 Task: Create a due date automation trigger when advanced on, on the tuesday before a card is due add content with a description not ending with resume at 11:00 AM.
Action: Mouse moved to (1125, 349)
Screenshot: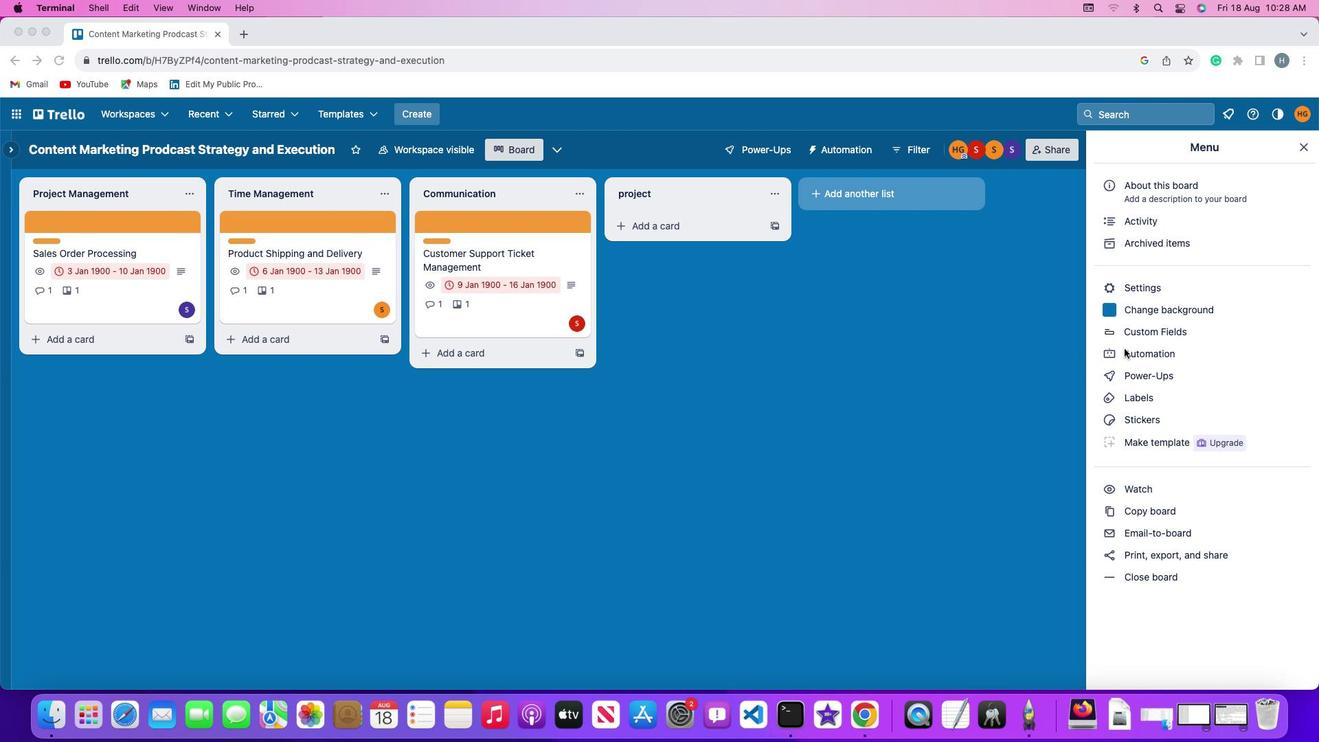 
Action: Mouse pressed left at (1125, 349)
Screenshot: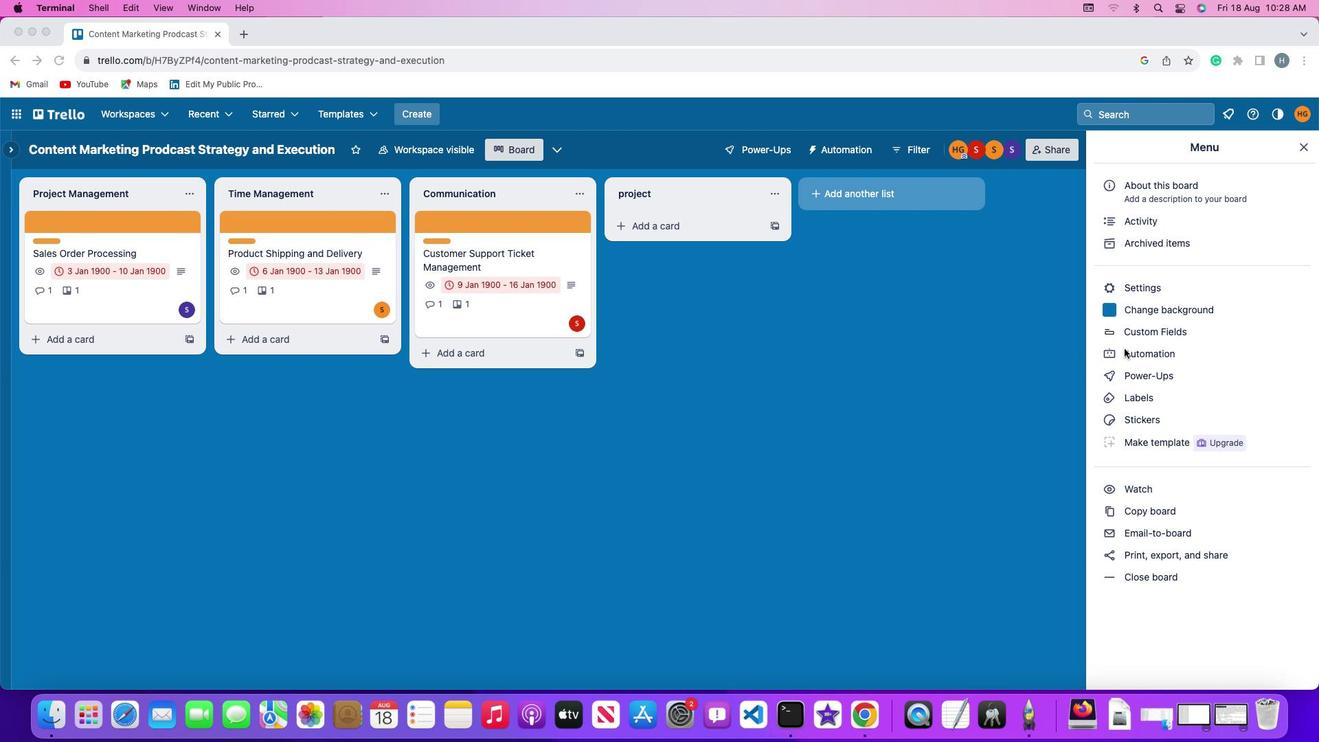 
Action: Mouse moved to (1124, 349)
Screenshot: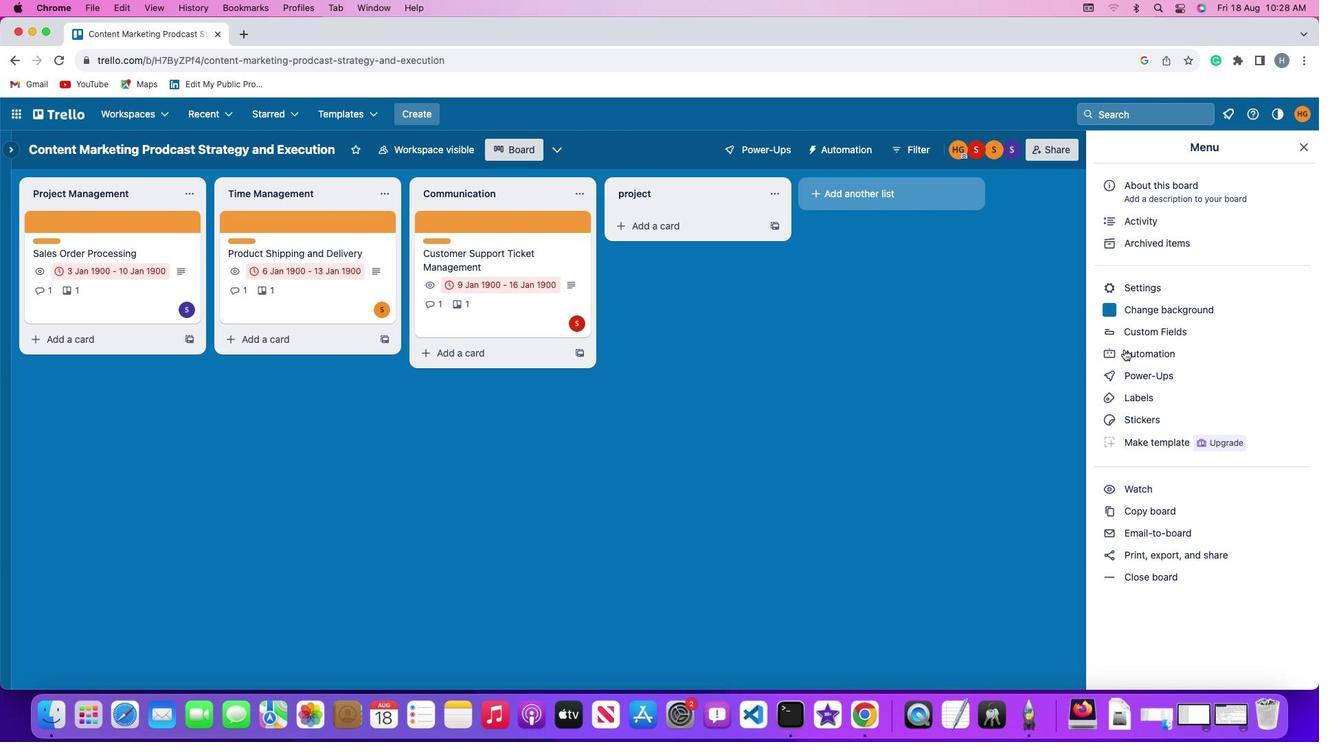 
Action: Mouse pressed left at (1124, 349)
Screenshot: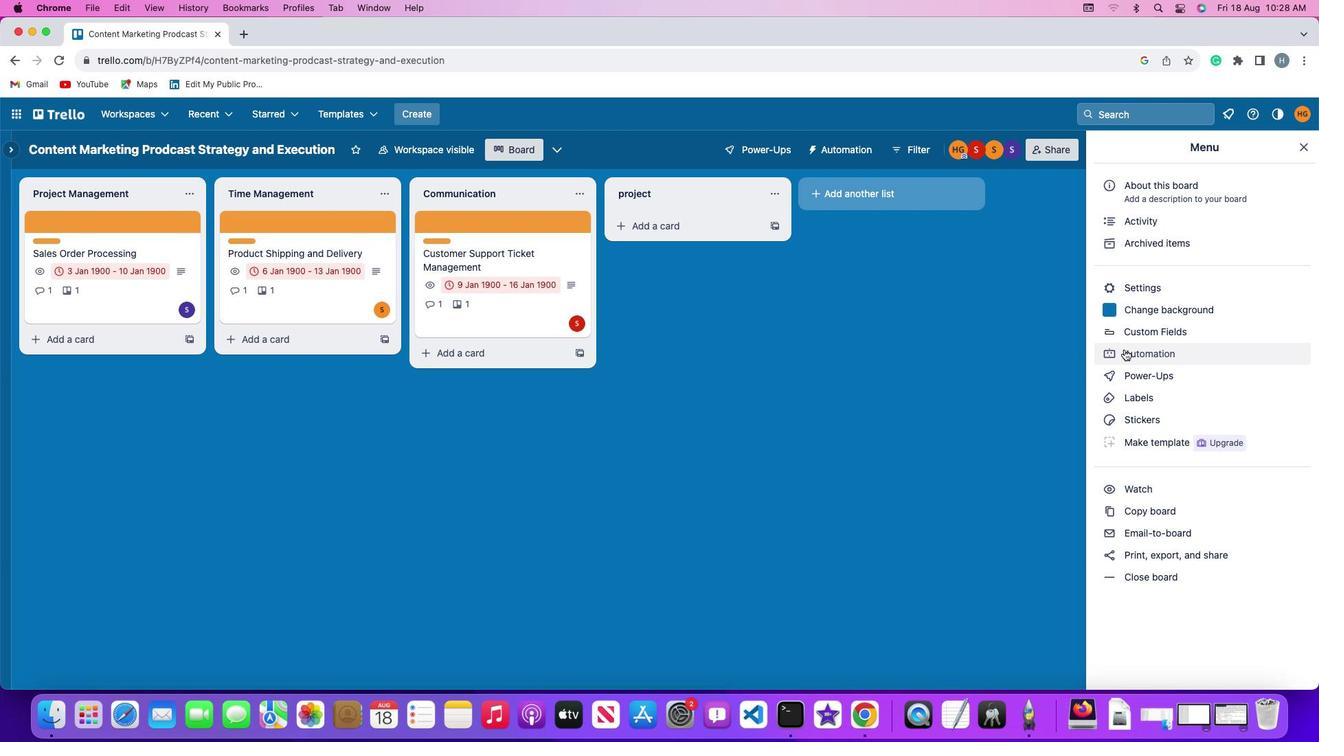 
Action: Mouse moved to (64, 322)
Screenshot: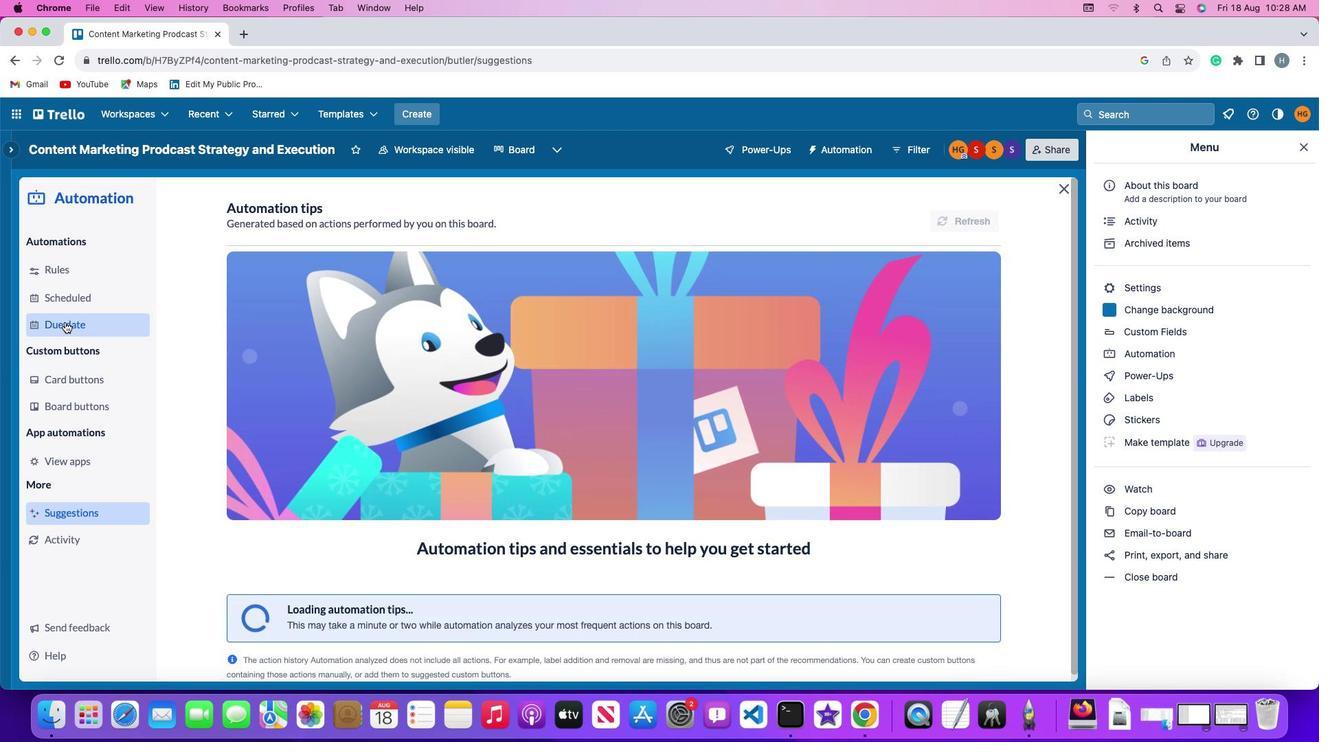 
Action: Mouse pressed left at (64, 322)
Screenshot: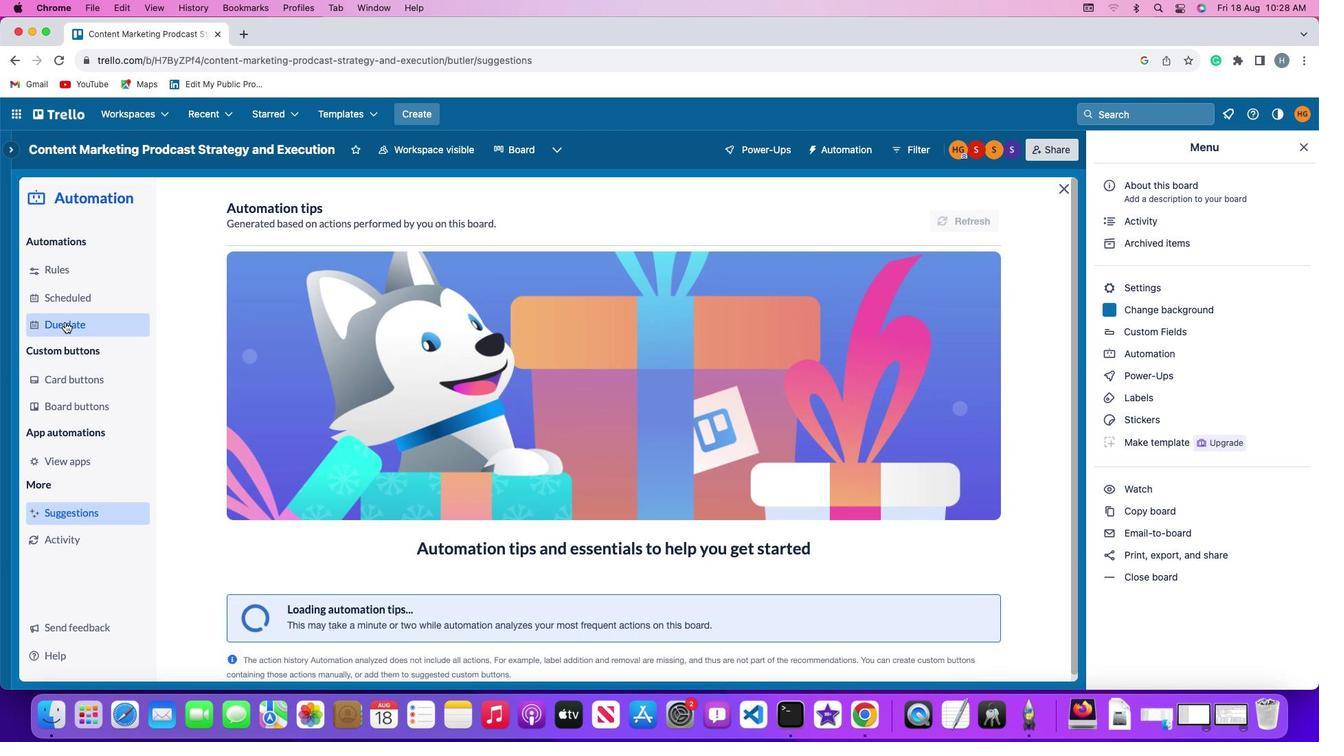
Action: Mouse moved to (908, 211)
Screenshot: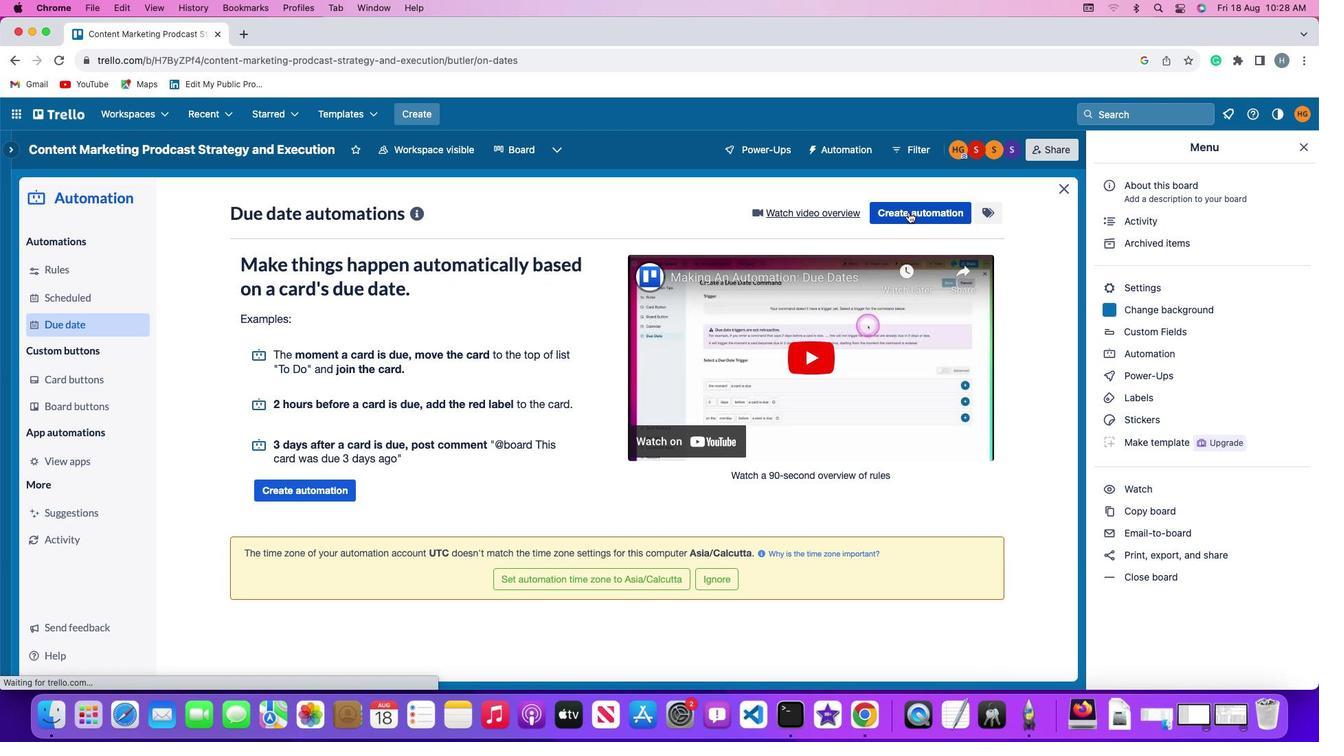 
Action: Mouse pressed left at (908, 211)
Screenshot: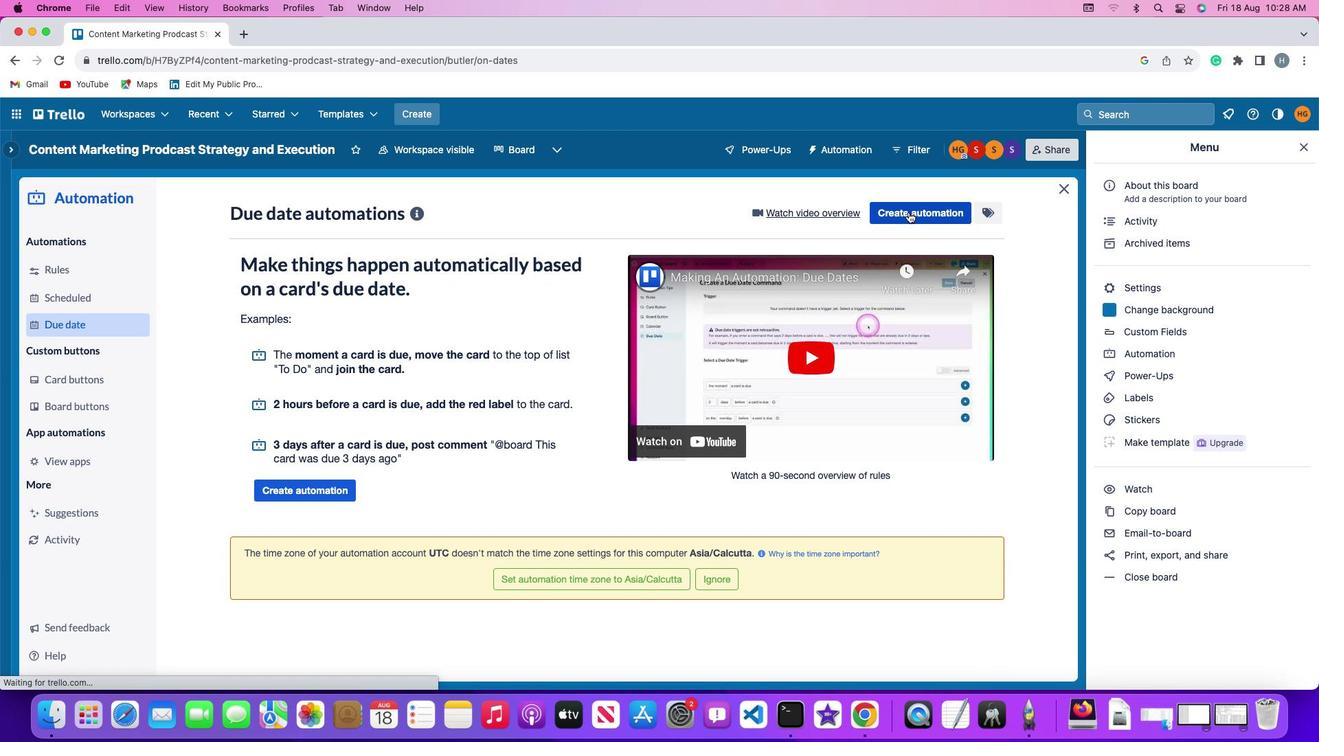 
Action: Mouse moved to (290, 345)
Screenshot: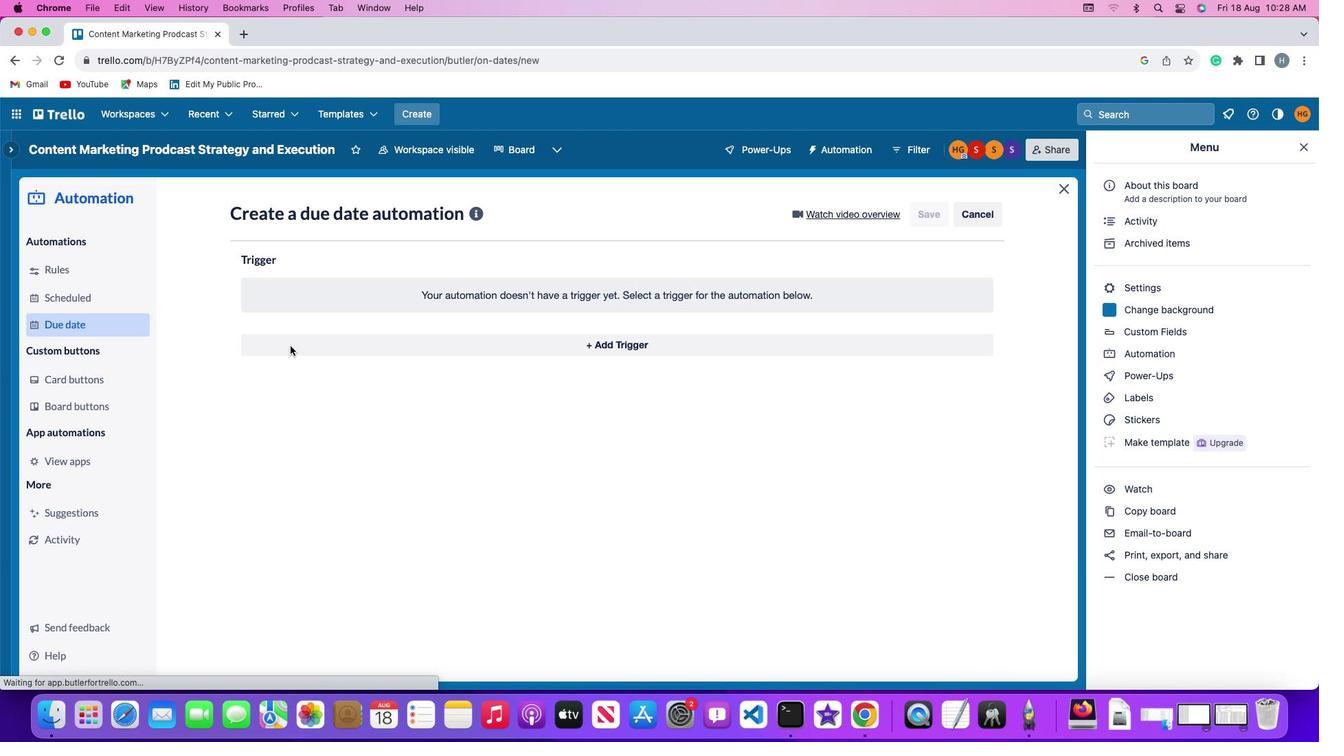 
Action: Mouse pressed left at (290, 345)
Screenshot: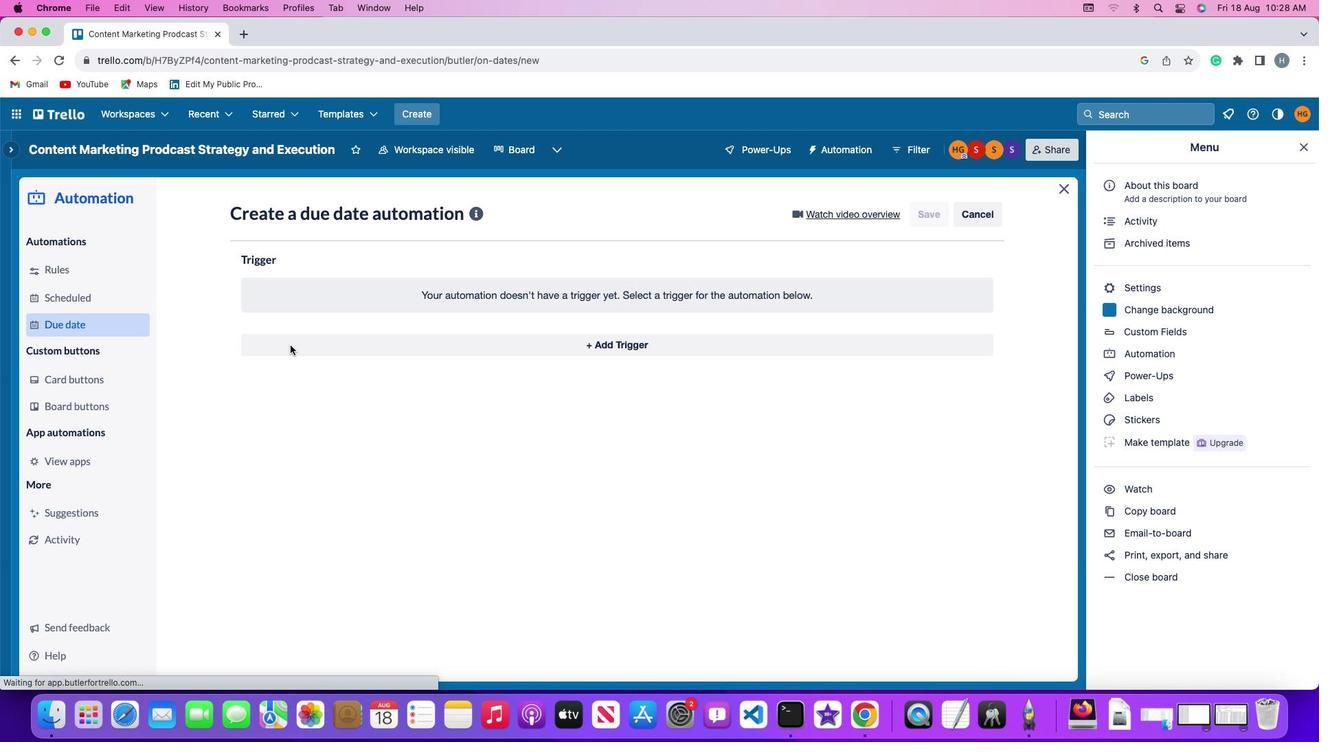 
Action: Mouse moved to (312, 613)
Screenshot: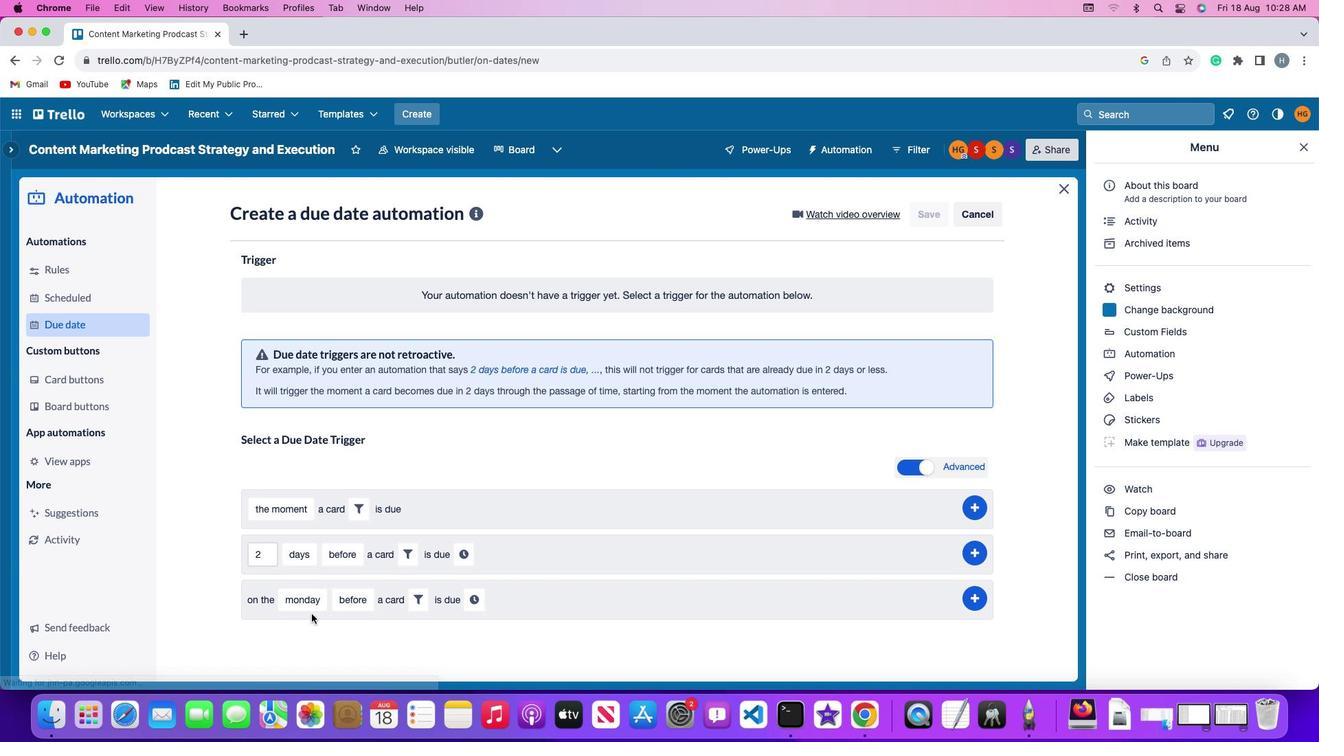 
Action: Mouse pressed left at (312, 613)
Screenshot: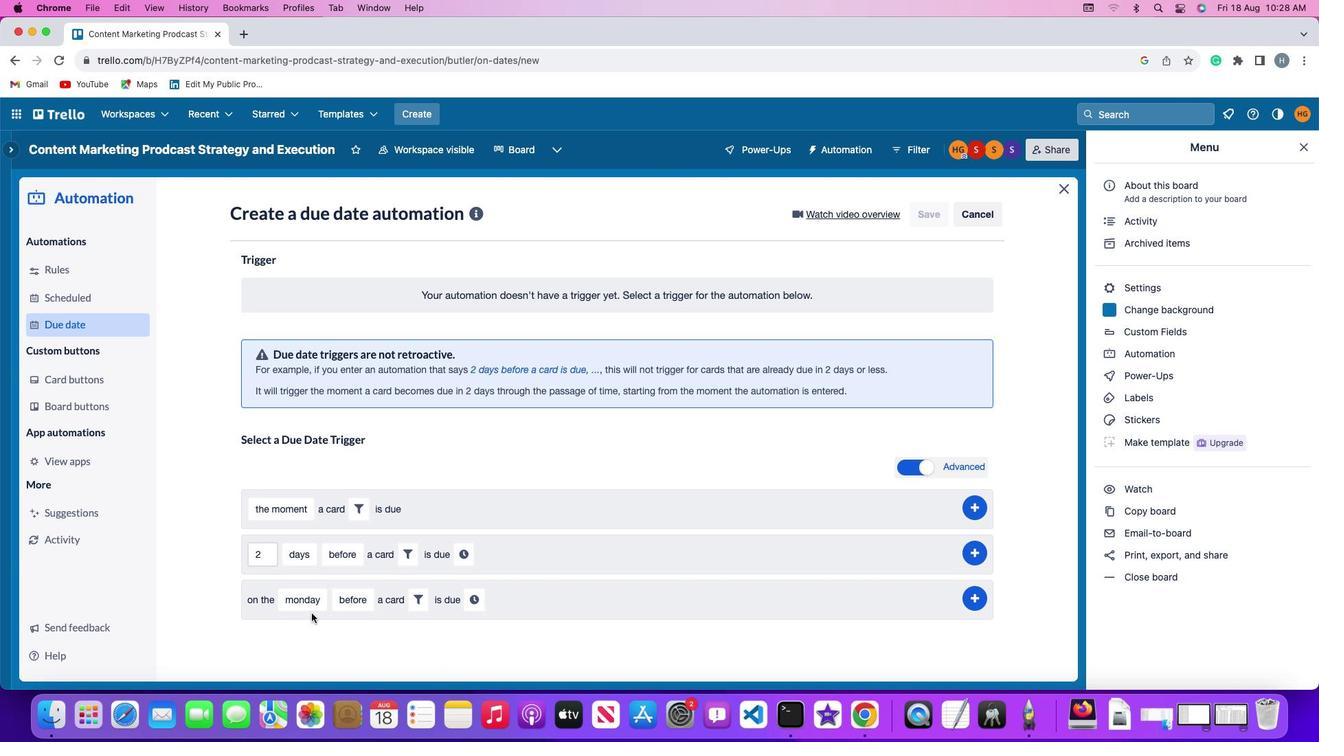 
Action: Mouse moved to (327, 438)
Screenshot: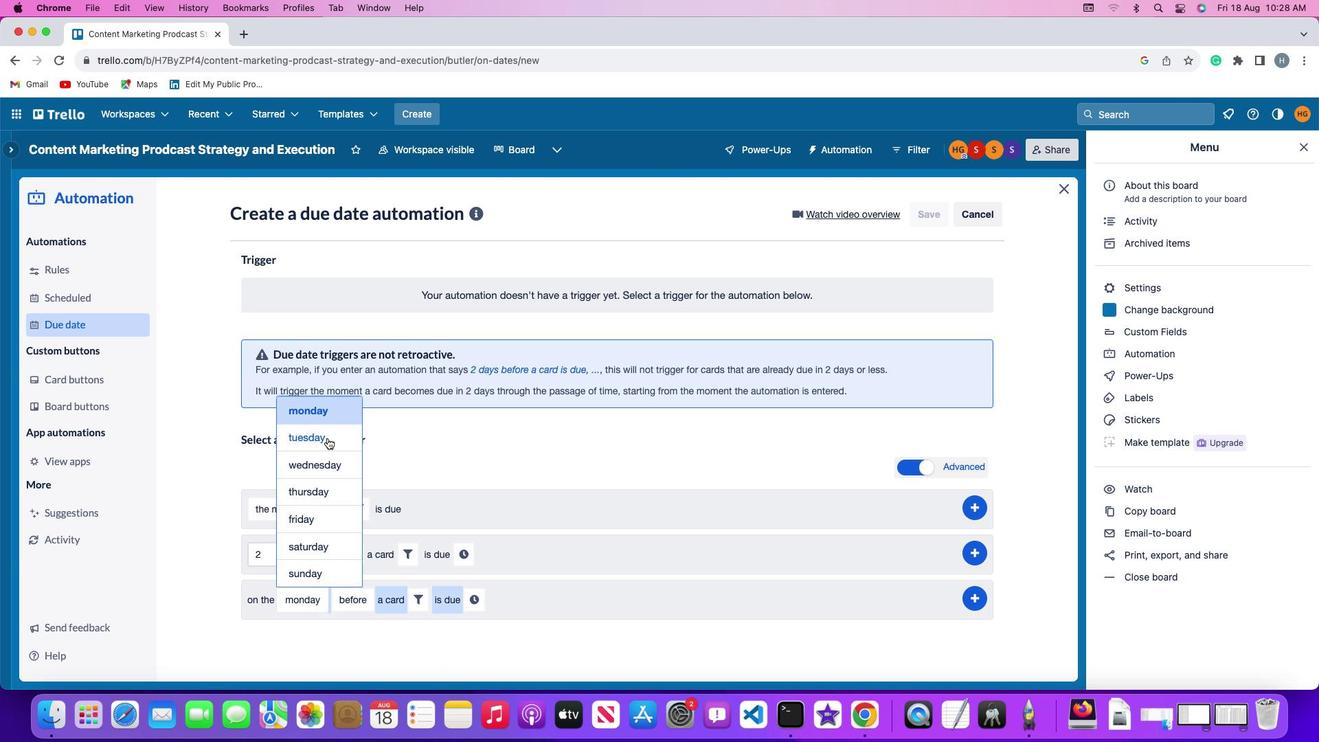 
Action: Mouse pressed left at (327, 438)
Screenshot: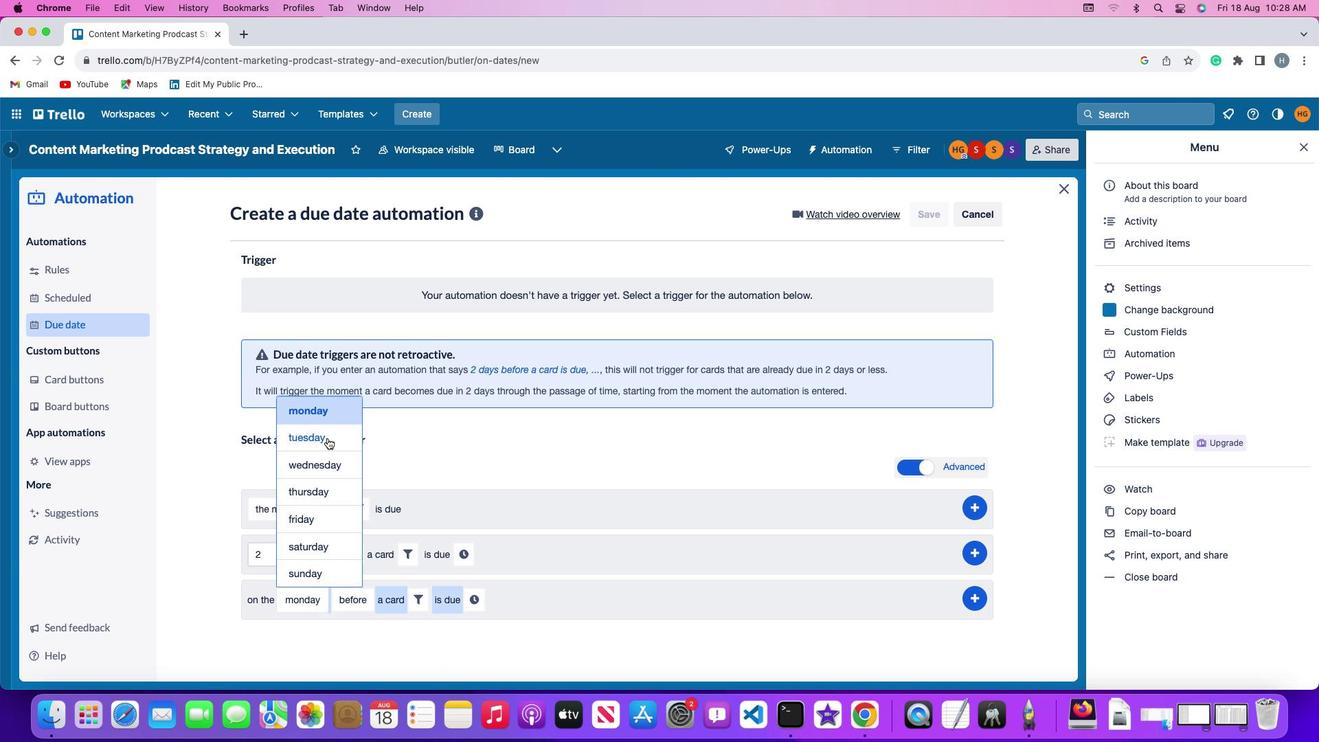 
Action: Mouse moved to (356, 602)
Screenshot: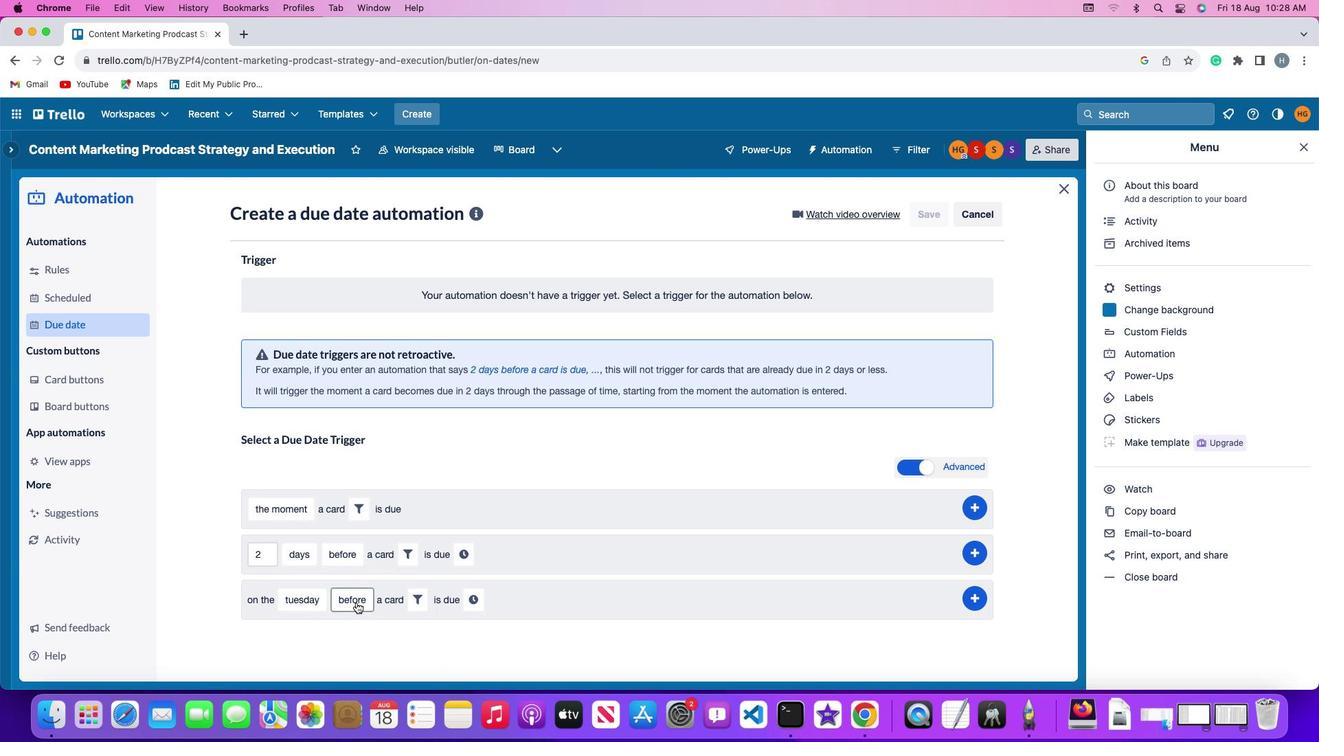 
Action: Mouse pressed left at (356, 602)
Screenshot: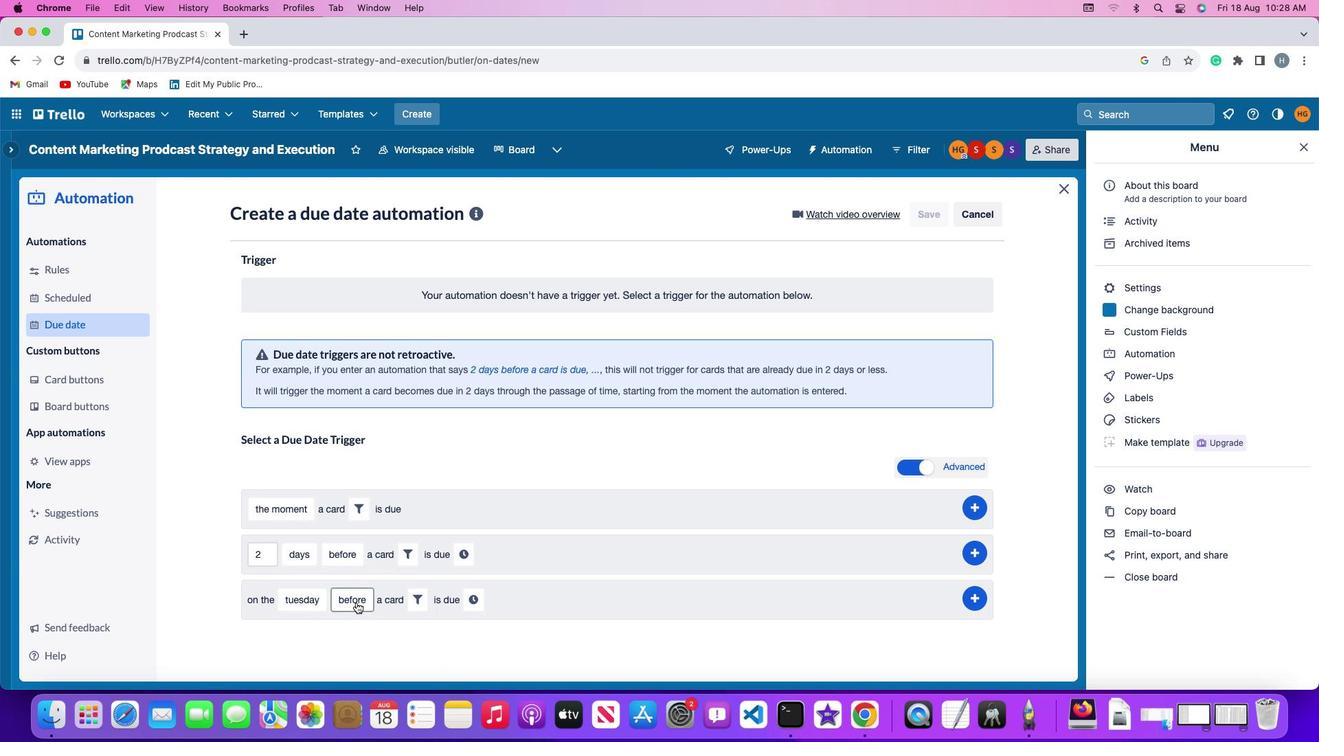 
Action: Mouse moved to (373, 485)
Screenshot: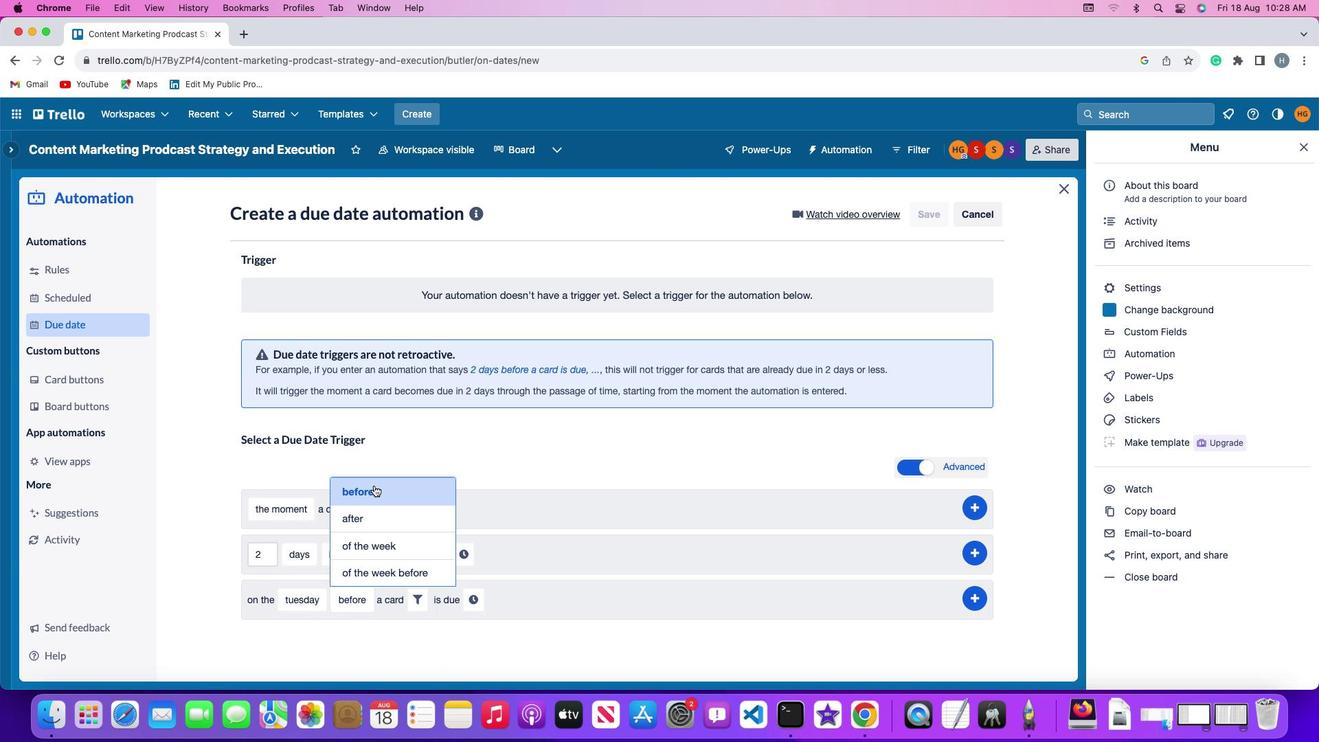 
Action: Mouse pressed left at (373, 485)
Screenshot: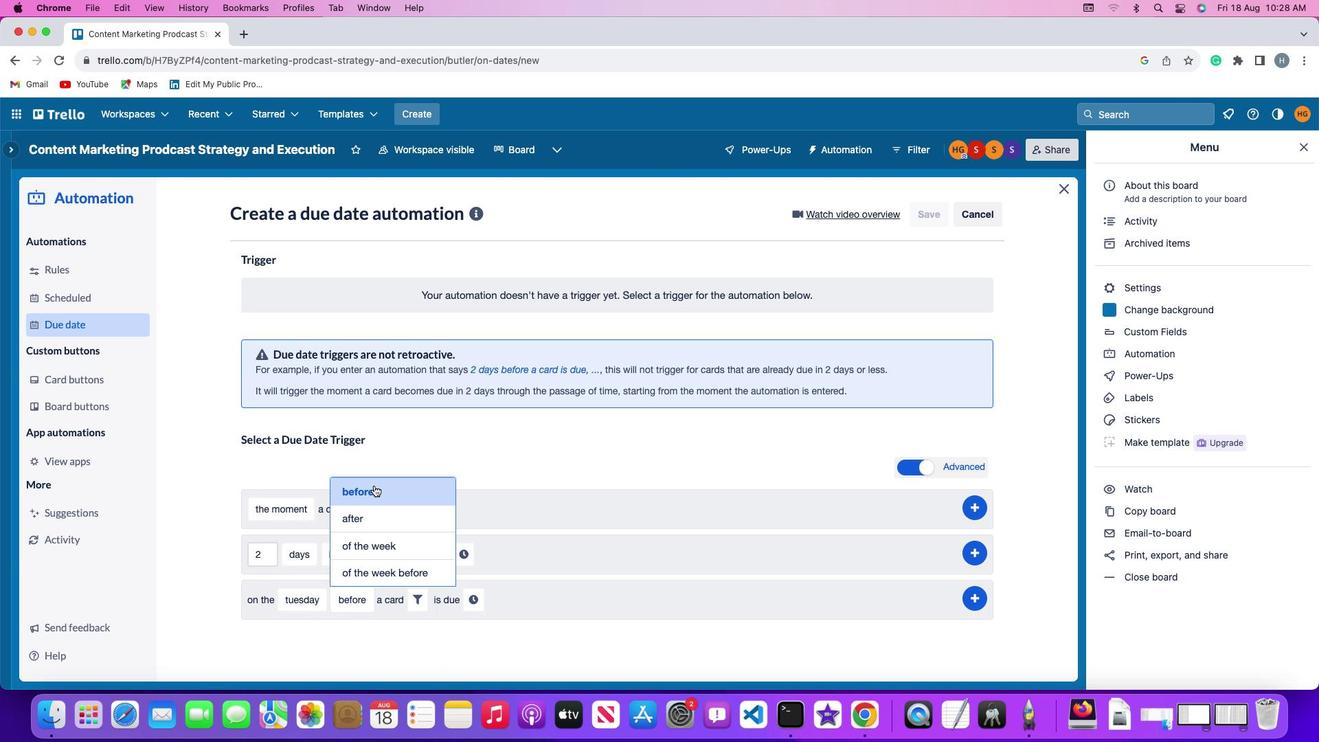 
Action: Mouse moved to (420, 595)
Screenshot: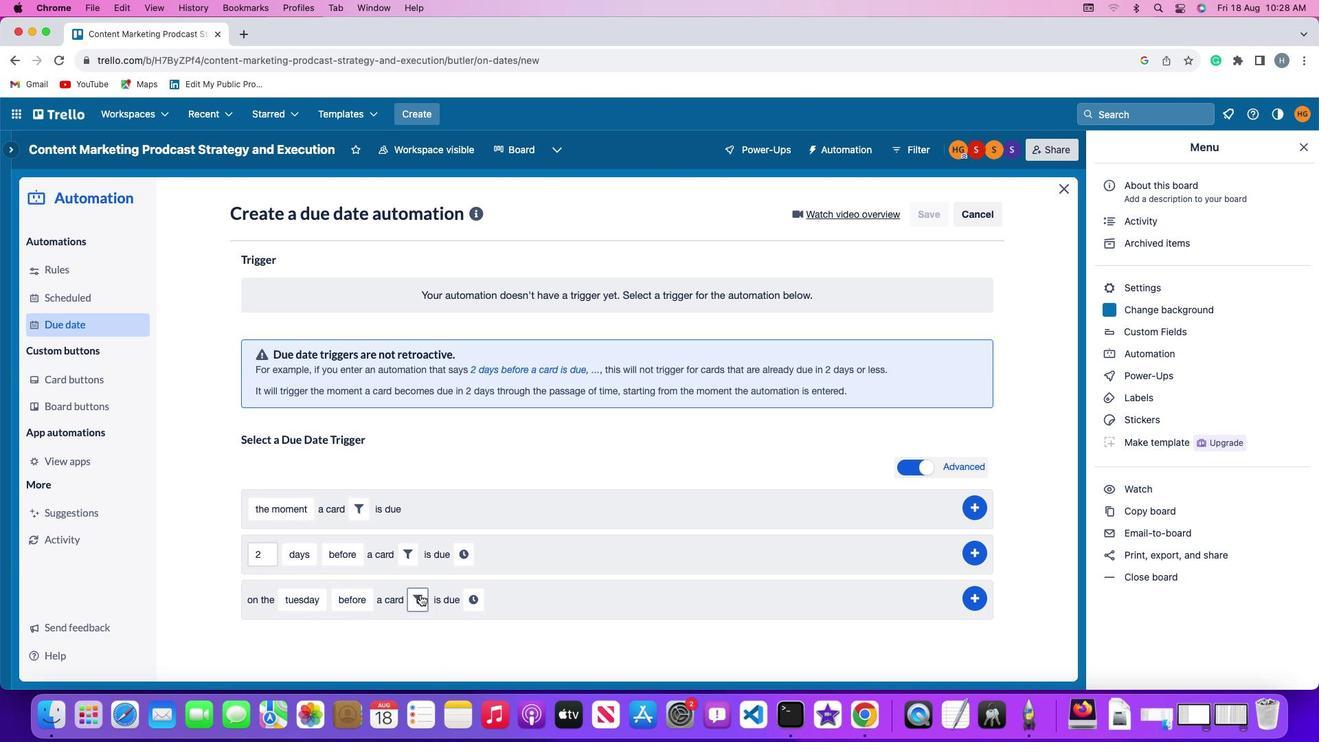
Action: Mouse pressed left at (420, 595)
Screenshot: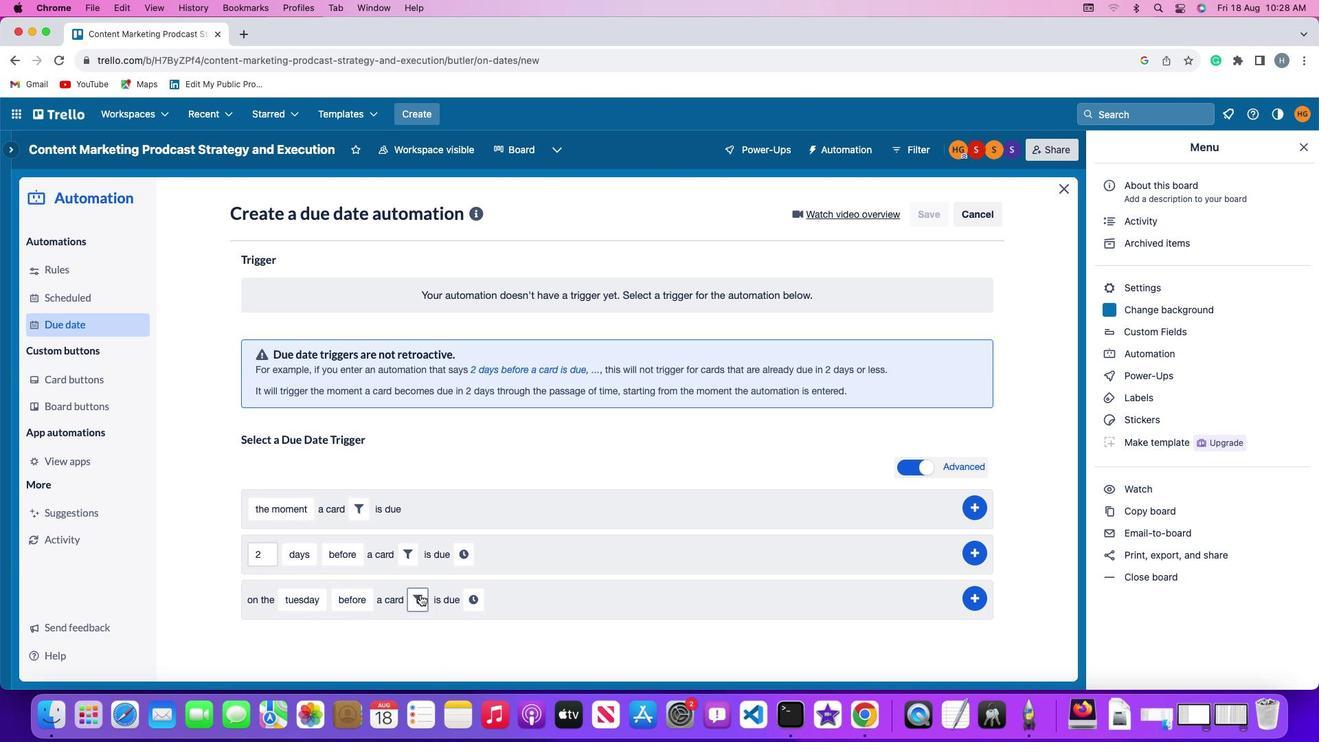 
Action: Mouse moved to (597, 644)
Screenshot: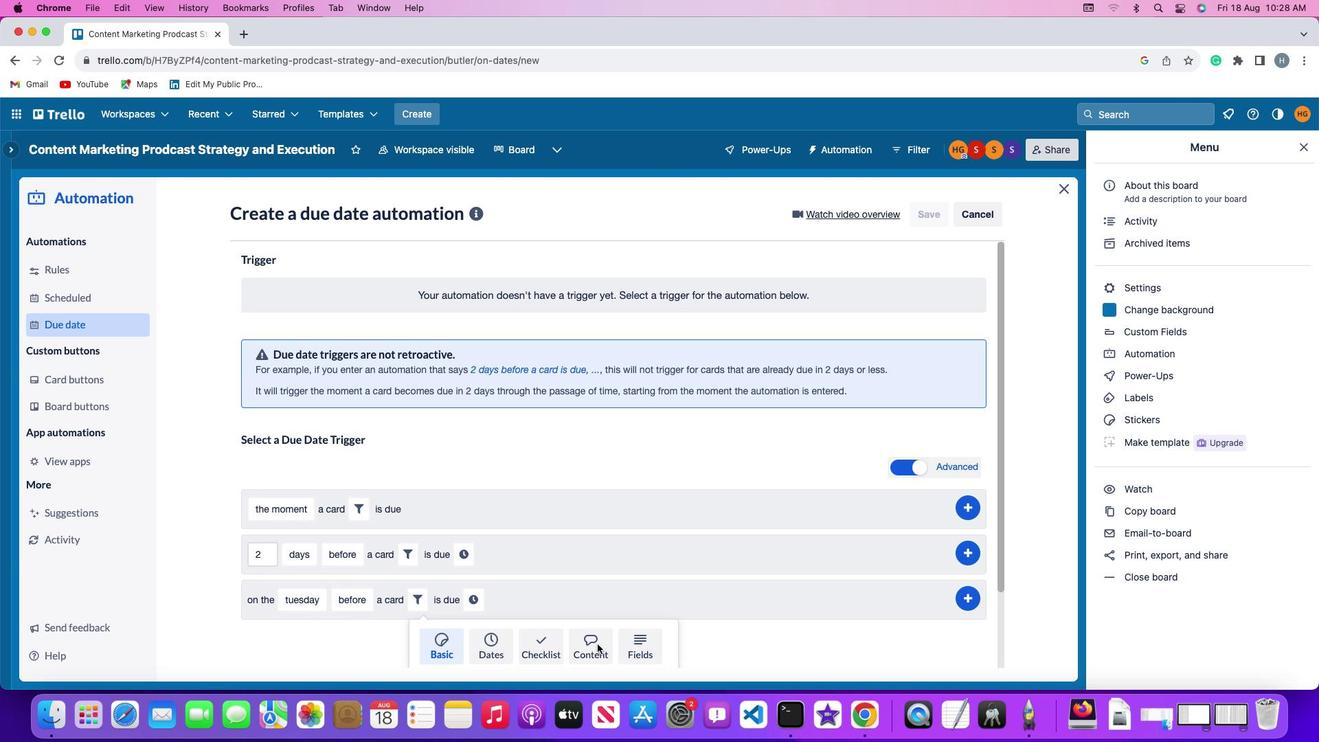 
Action: Mouse pressed left at (597, 644)
Screenshot: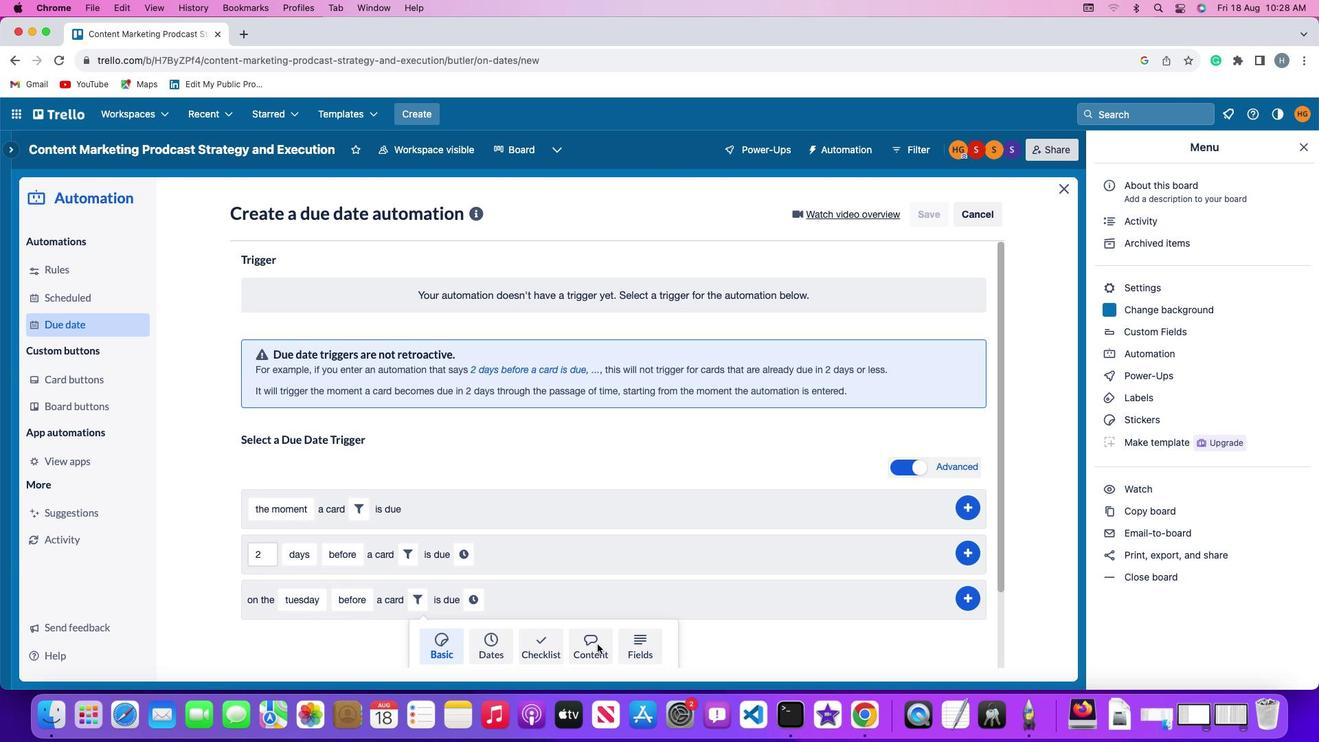 
Action: Mouse moved to (375, 652)
Screenshot: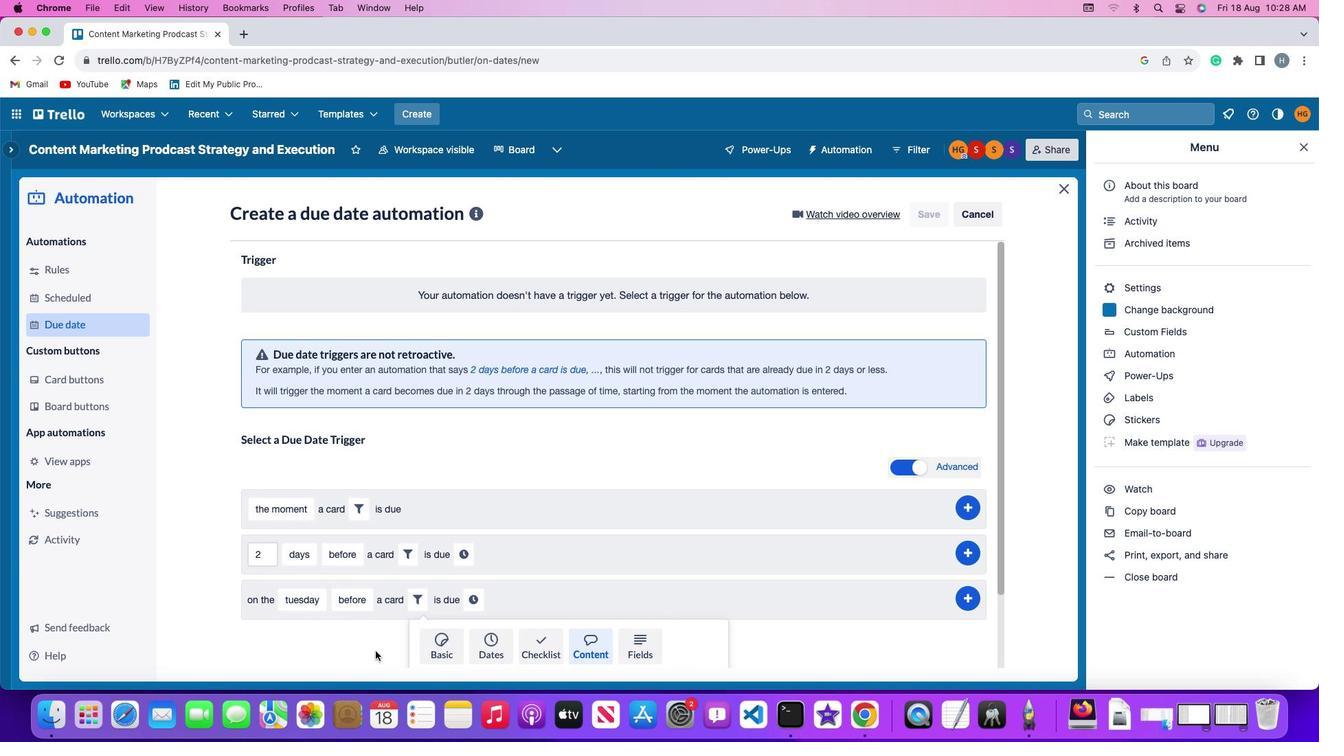 
Action: Mouse scrolled (375, 652) with delta (0, 0)
Screenshot: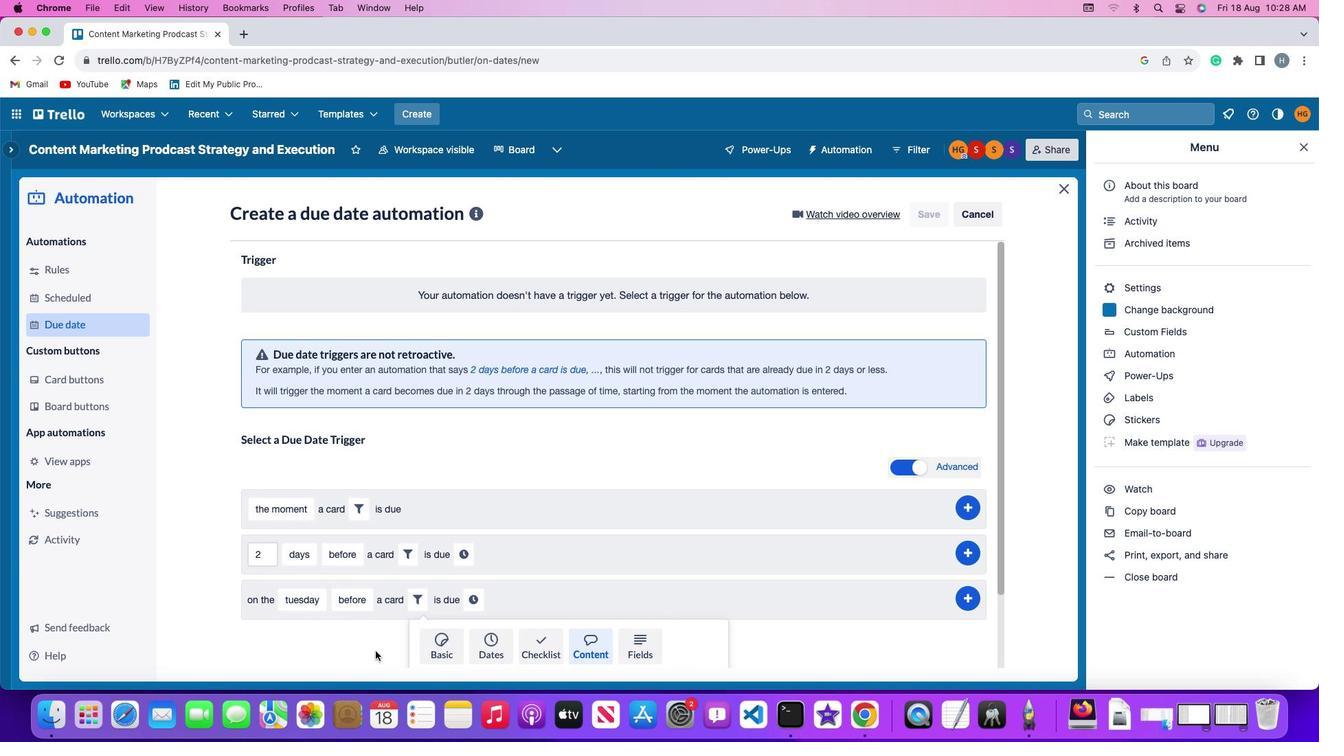
Action: Mouse moved to (375, 651)
Screenshot: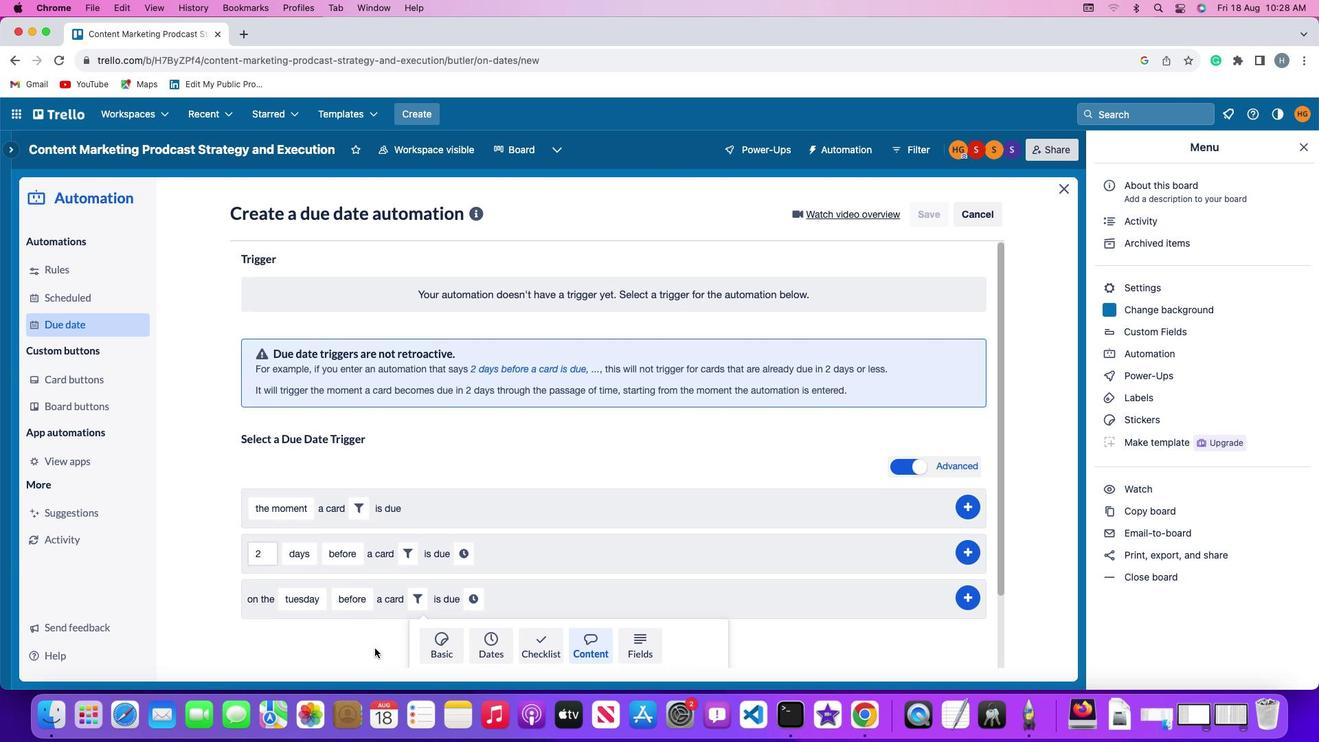 
Action: Mouse scrolled (375, 651) with delta (0, 0)
Screenshot: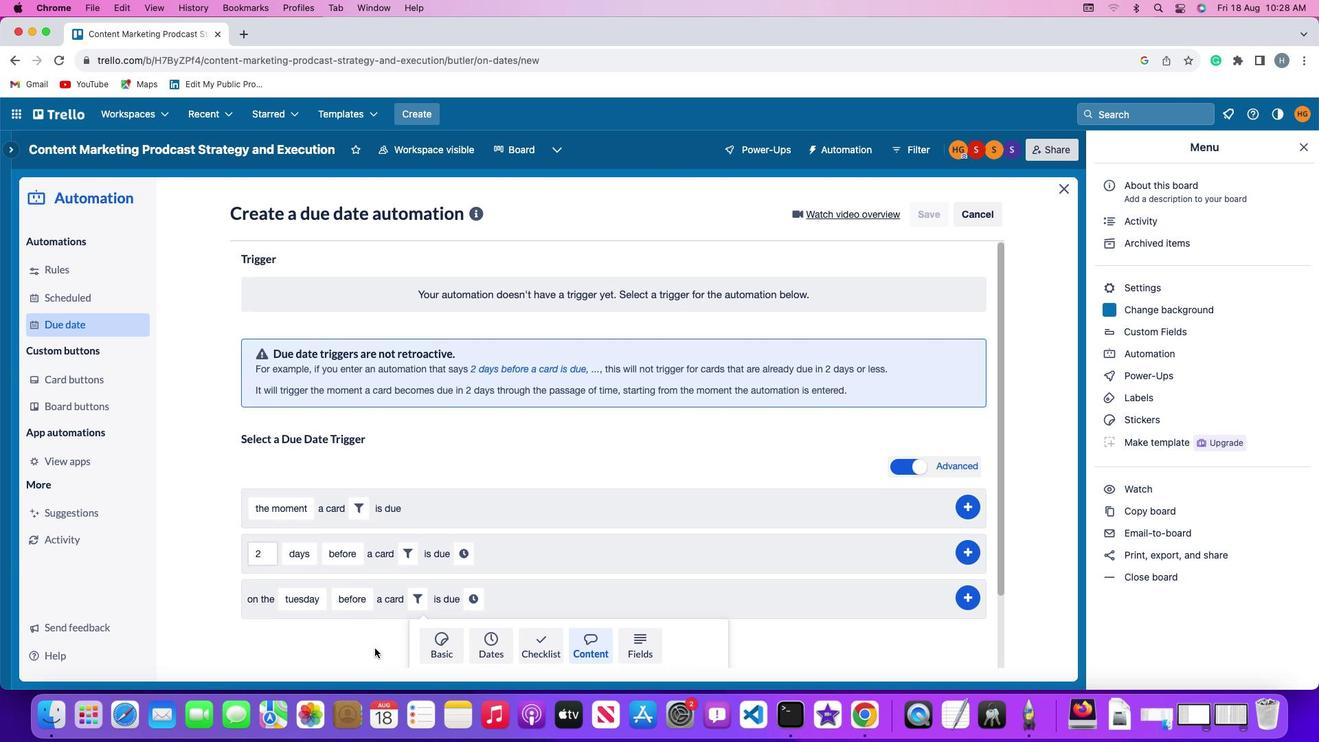 
Action: Mouse moved to (375, 650)
Screenshot: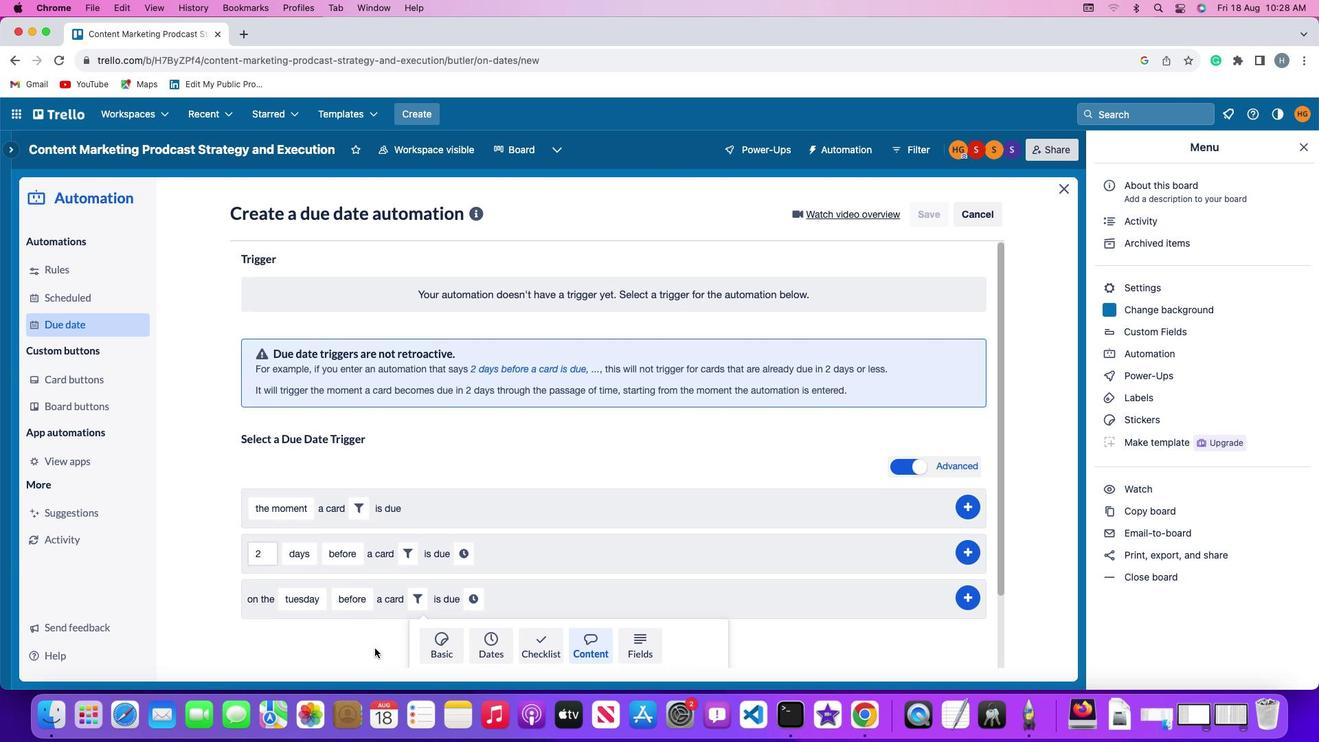 
Action: Mouse scrolled (375, 650) with delta (0, -2)
Screenshot: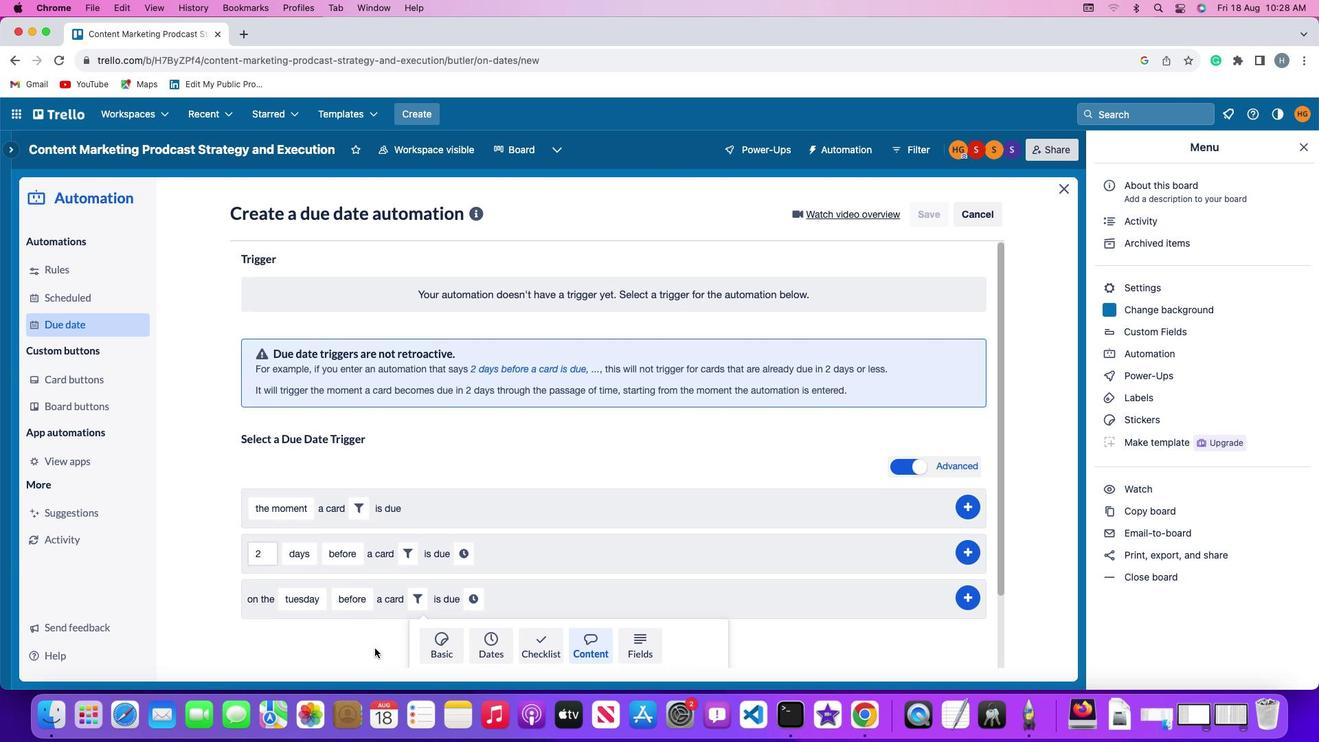 
Action: Mouse moved to (374, 648)
Screenshot: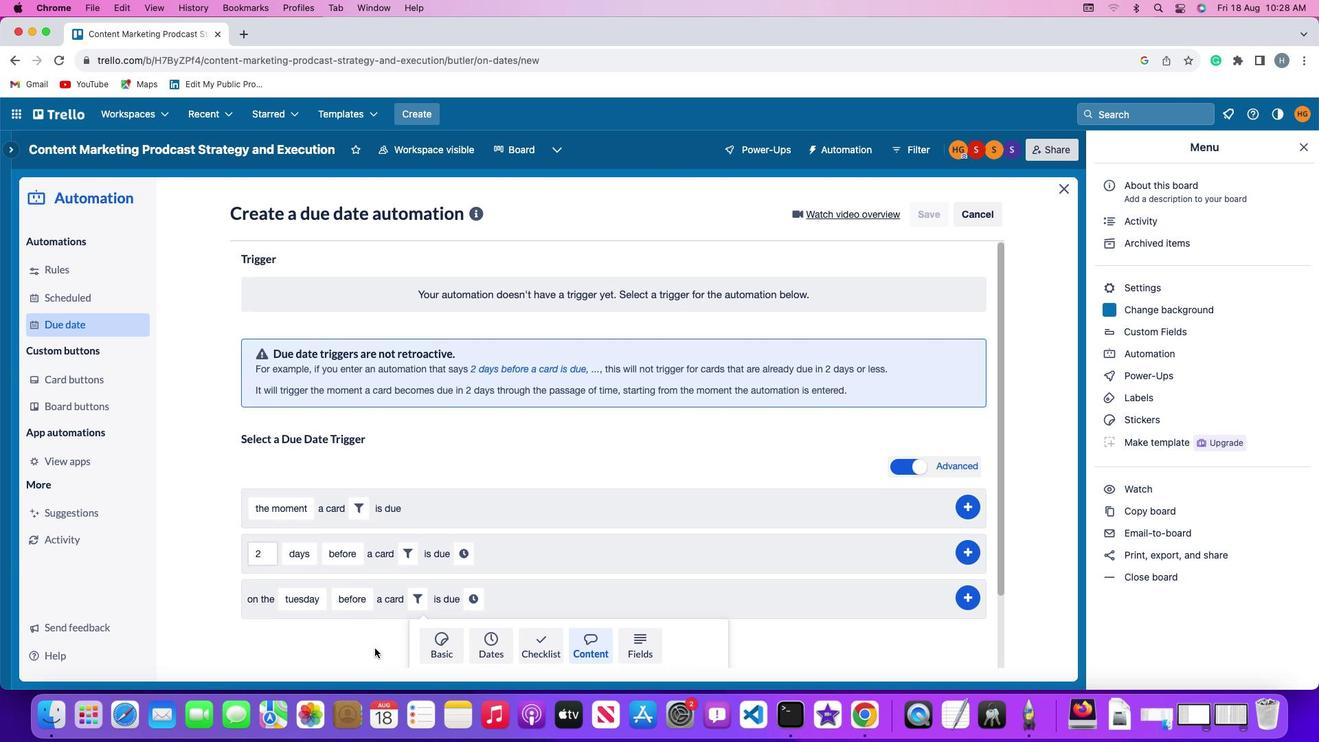 
Action: Mouse scrolled (374, 648) with delta (0, -3)
Screenshot: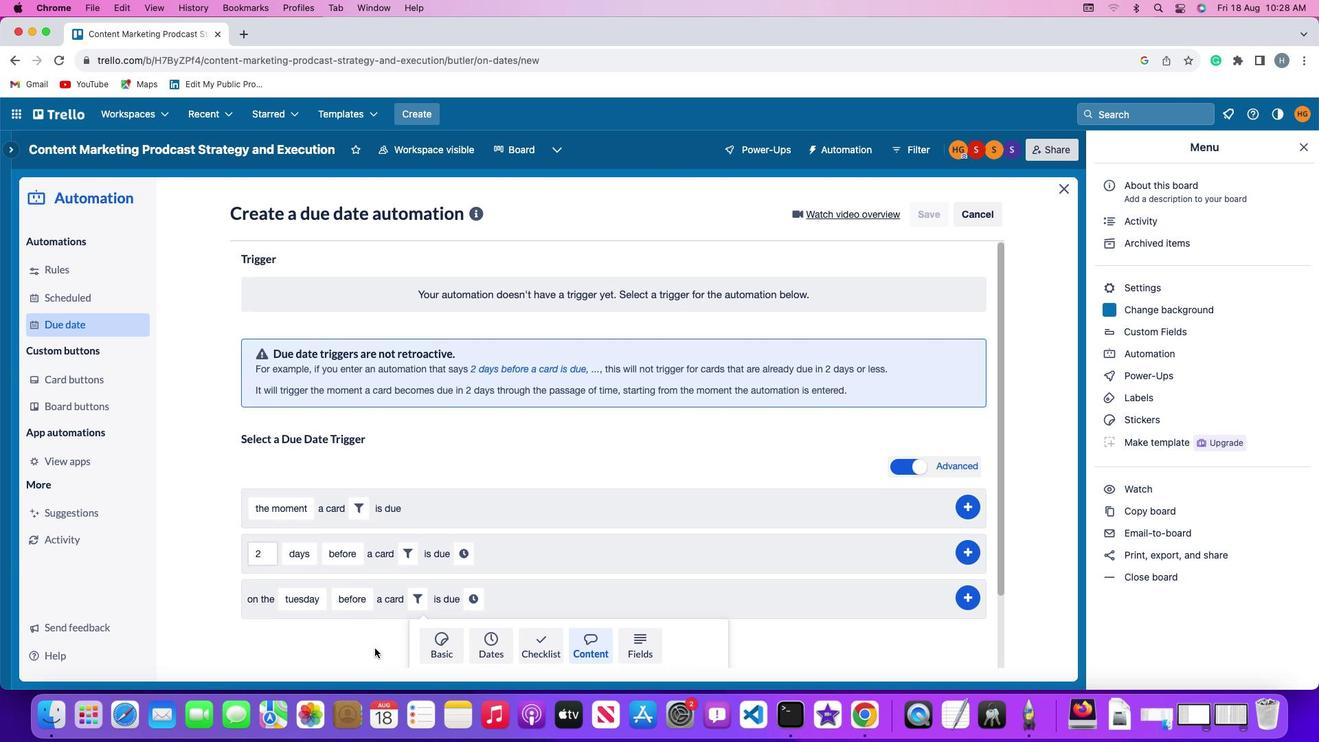 
Action: Mouse moved to (460, 603)
Screenshot: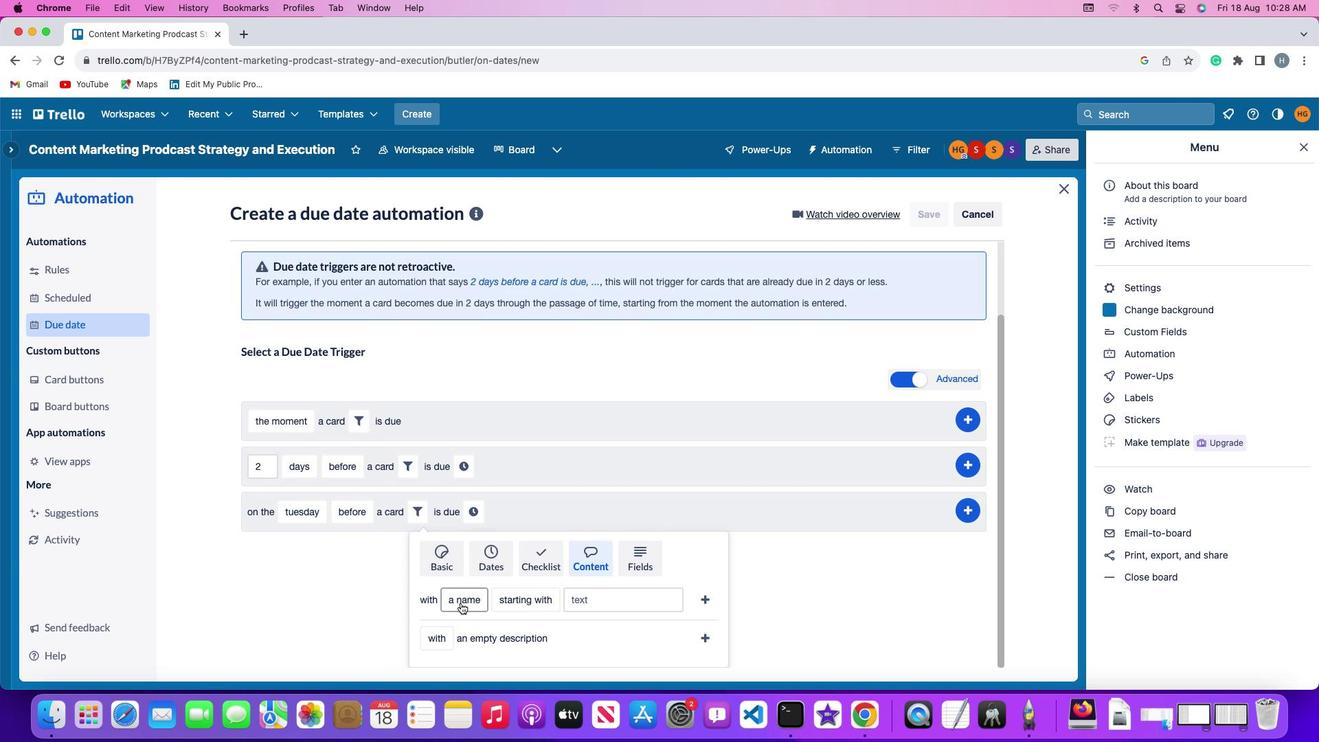
Action: Mouse pressed left at (460, 603)
Screenshot: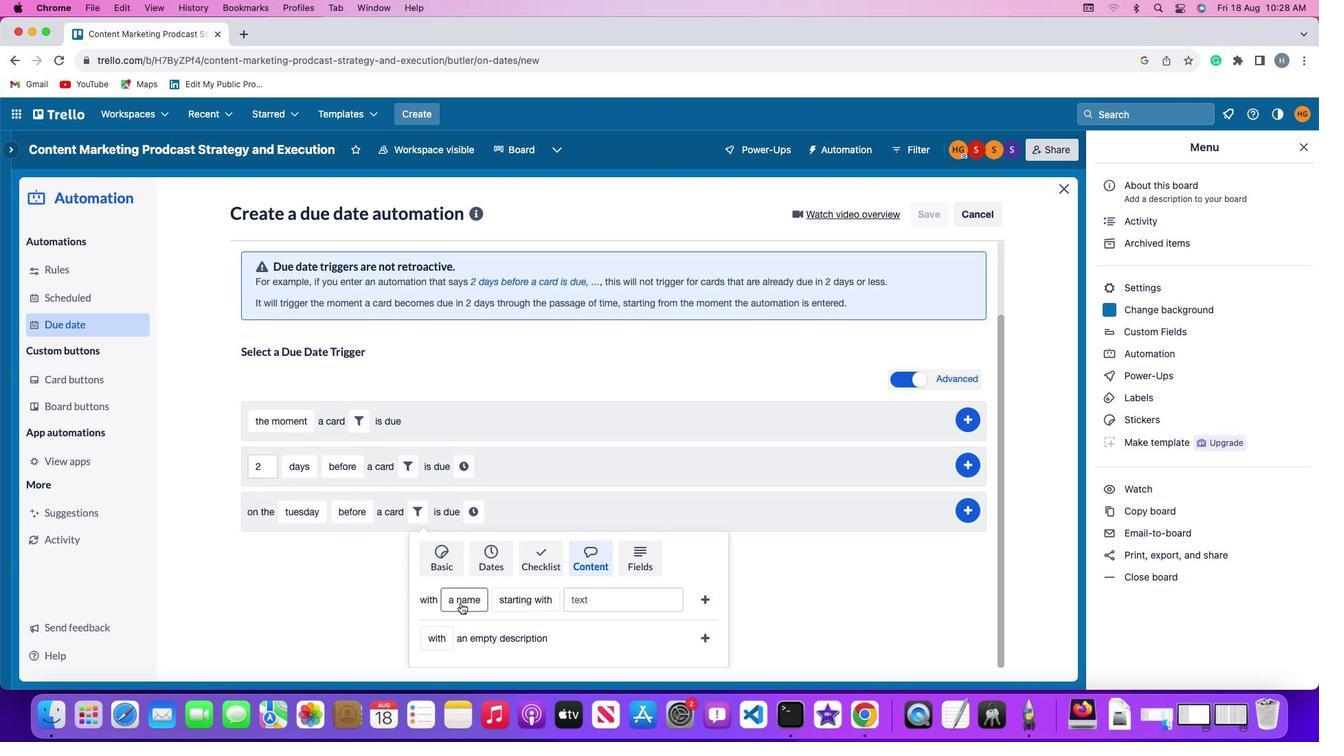 
Action: Mouse moved to (474, 549)
Screenshot: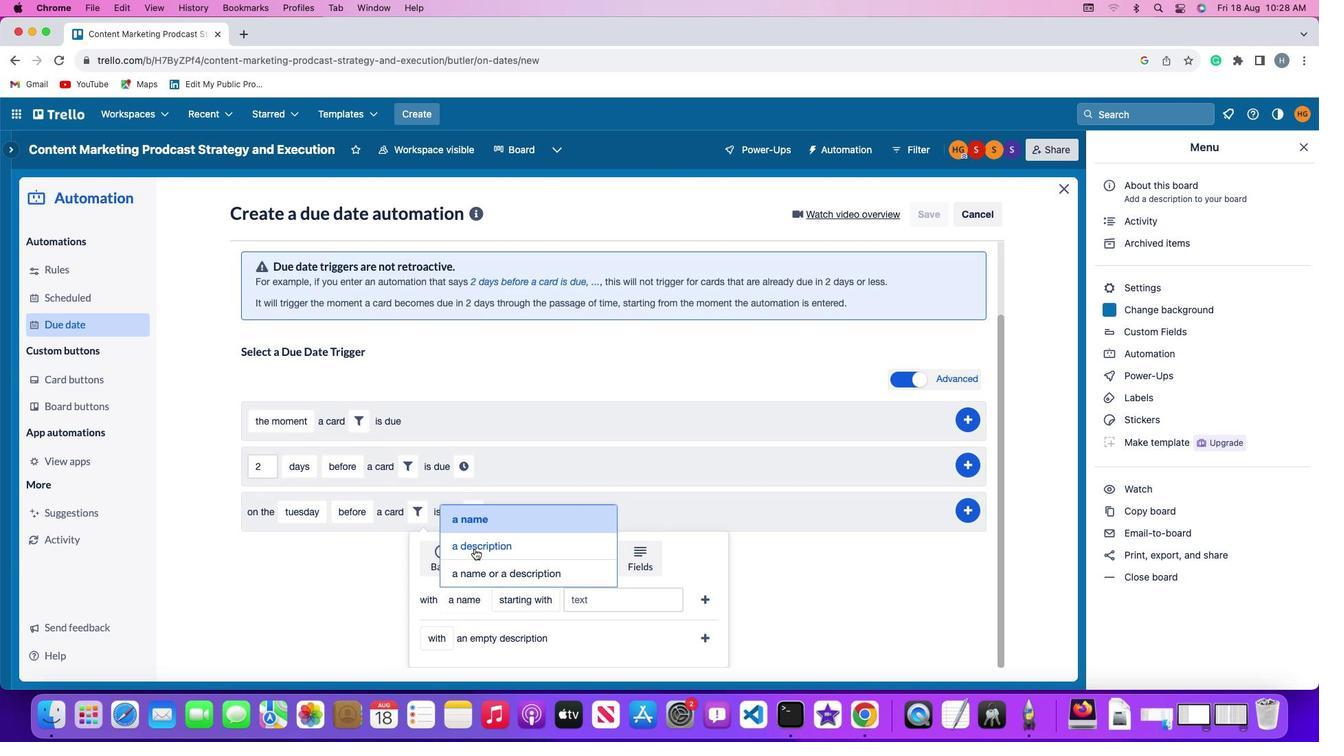 
Action: Mouse pressed left at (474, 549)
Screenshot: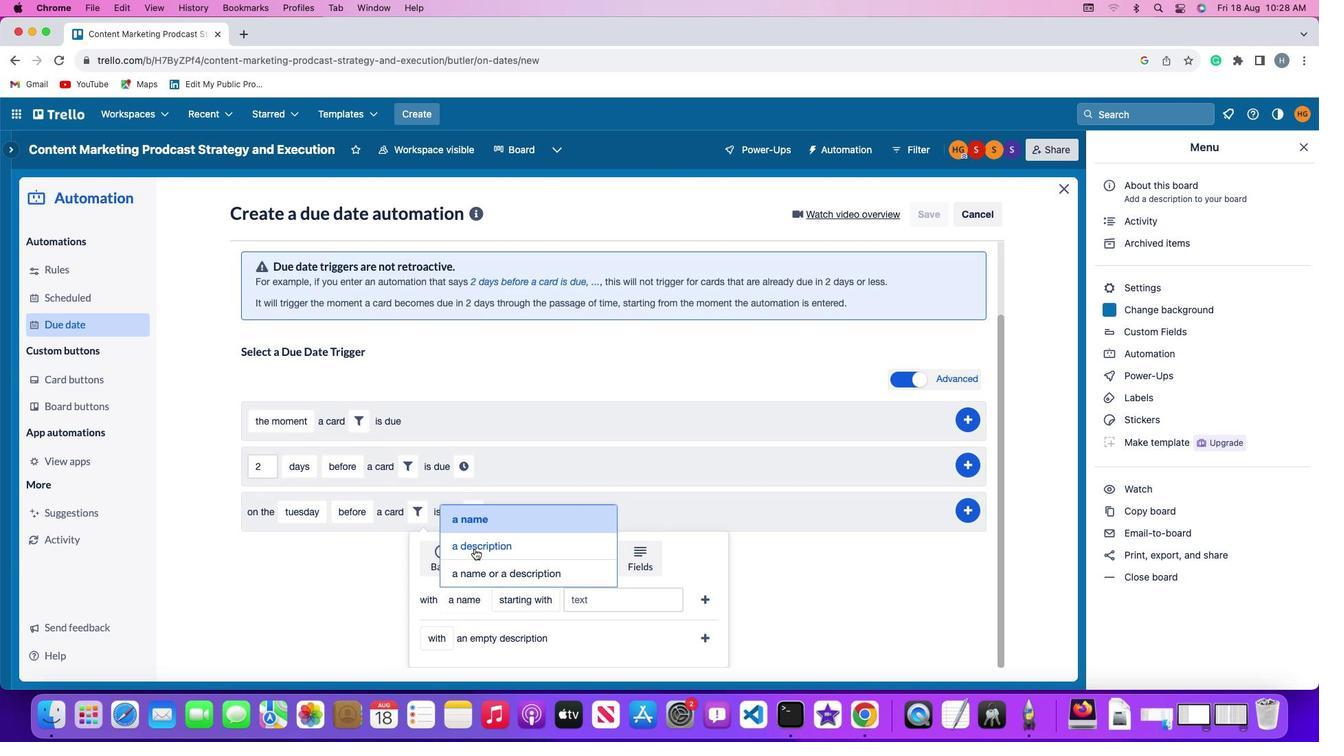 
Action: Mouse moved to (545, 595)
Screenshot: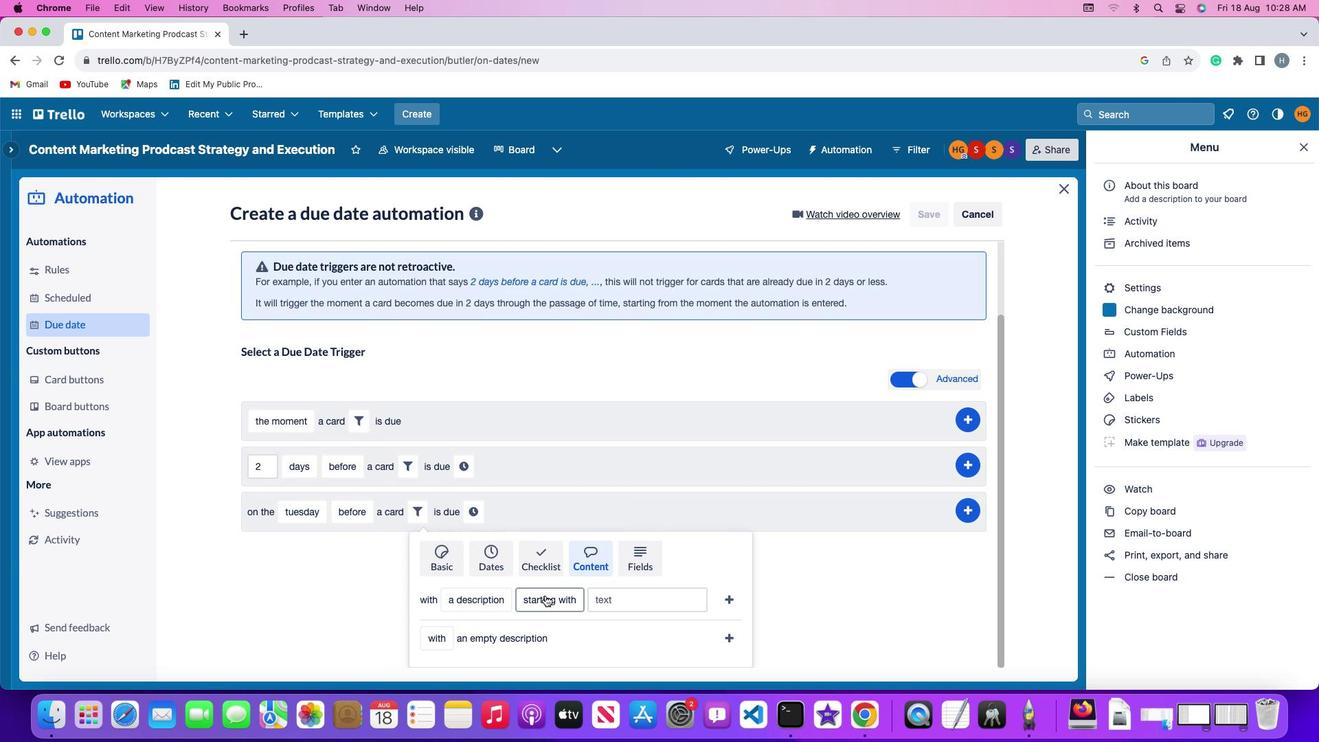 
Action: Mouse pressed left at (545, 595)
Screenshot: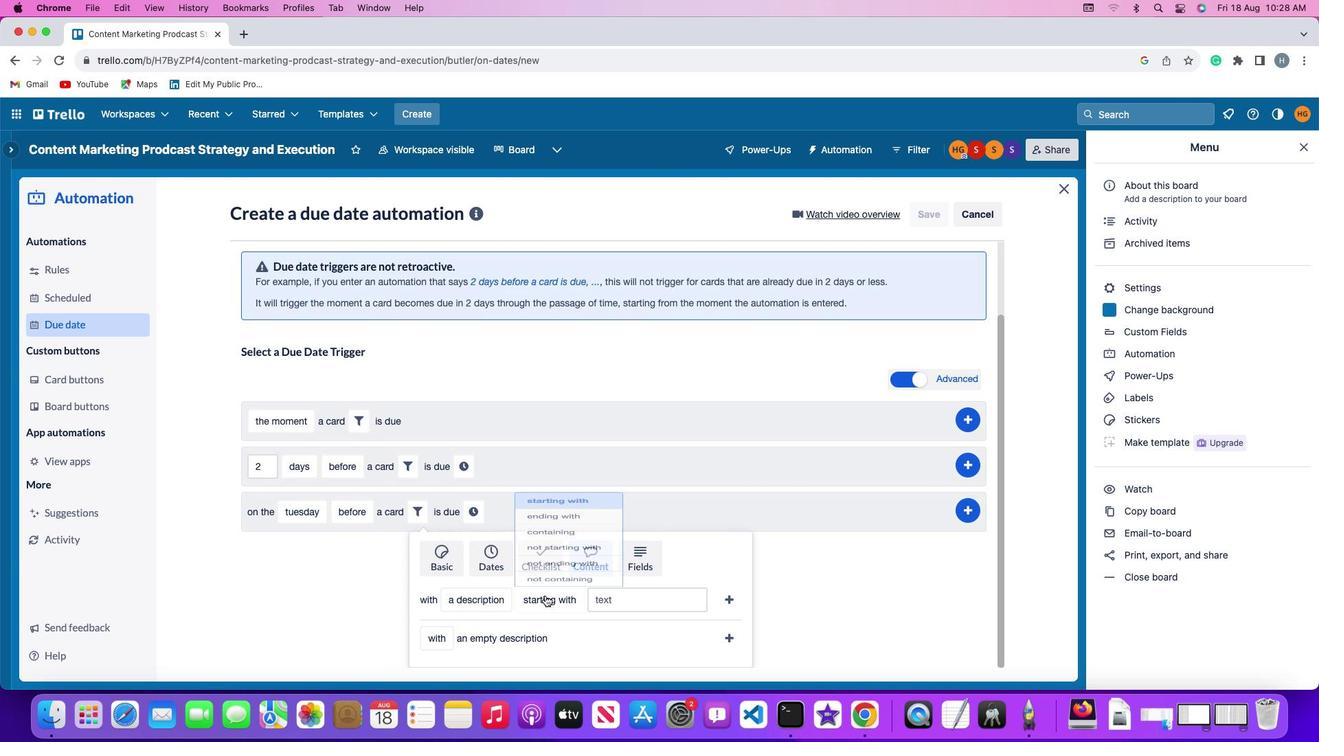
Action: Mouse moved to (544, 548)
Screenshot: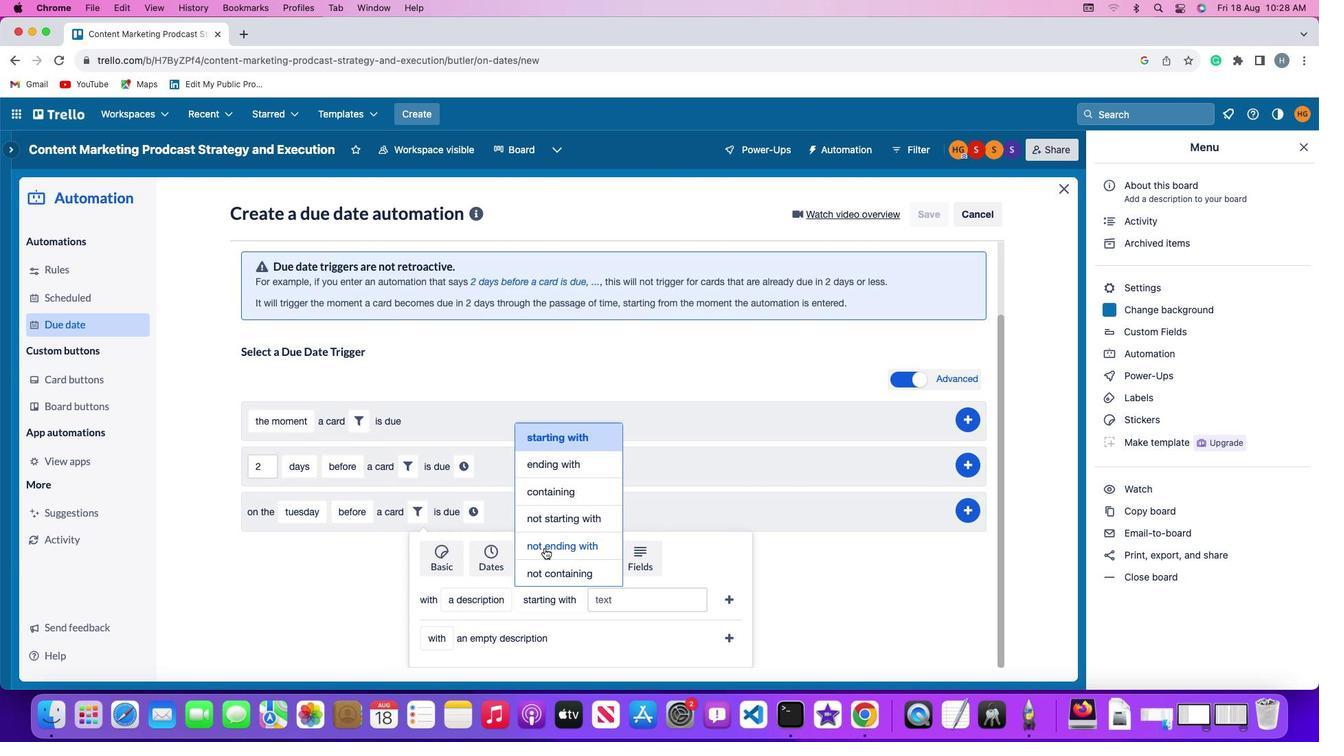 
Action: Mouse pressed left at (544, 548)
Screenshot: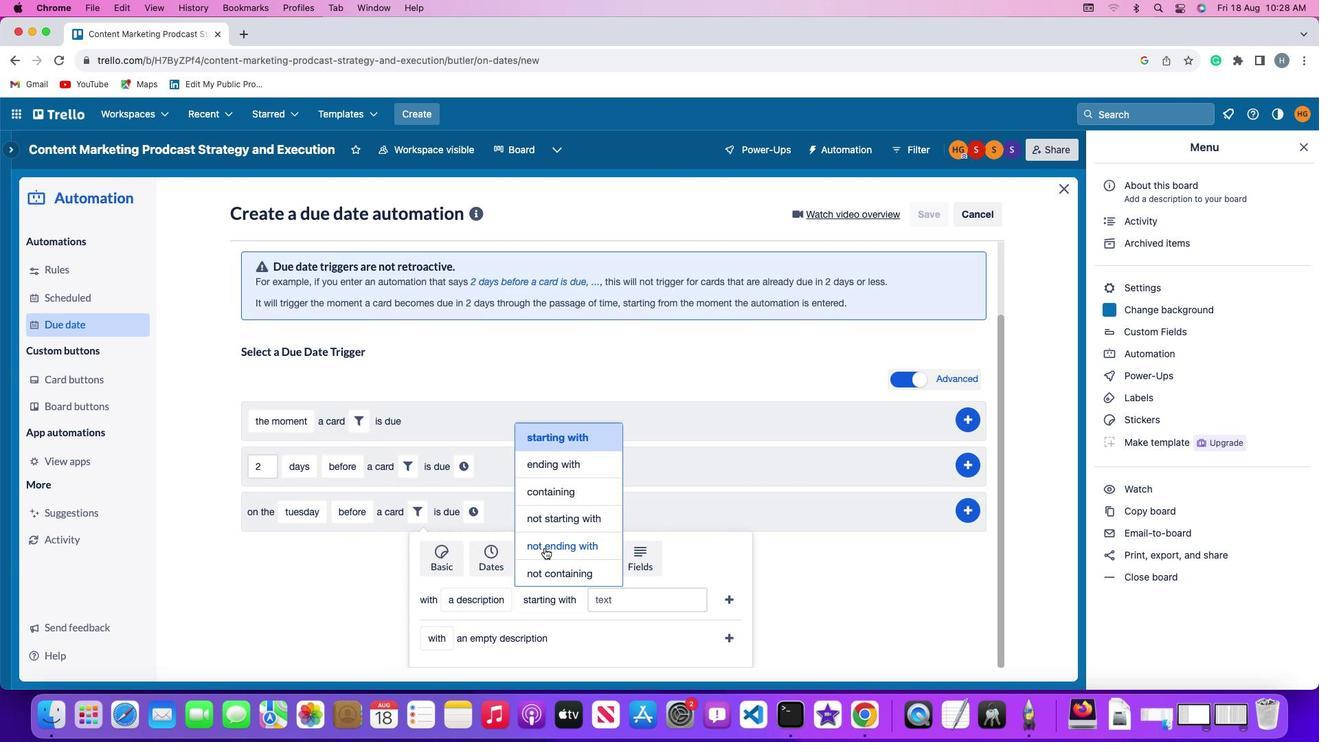 
Action: Mouse moved to (634, 599)
Screenshot: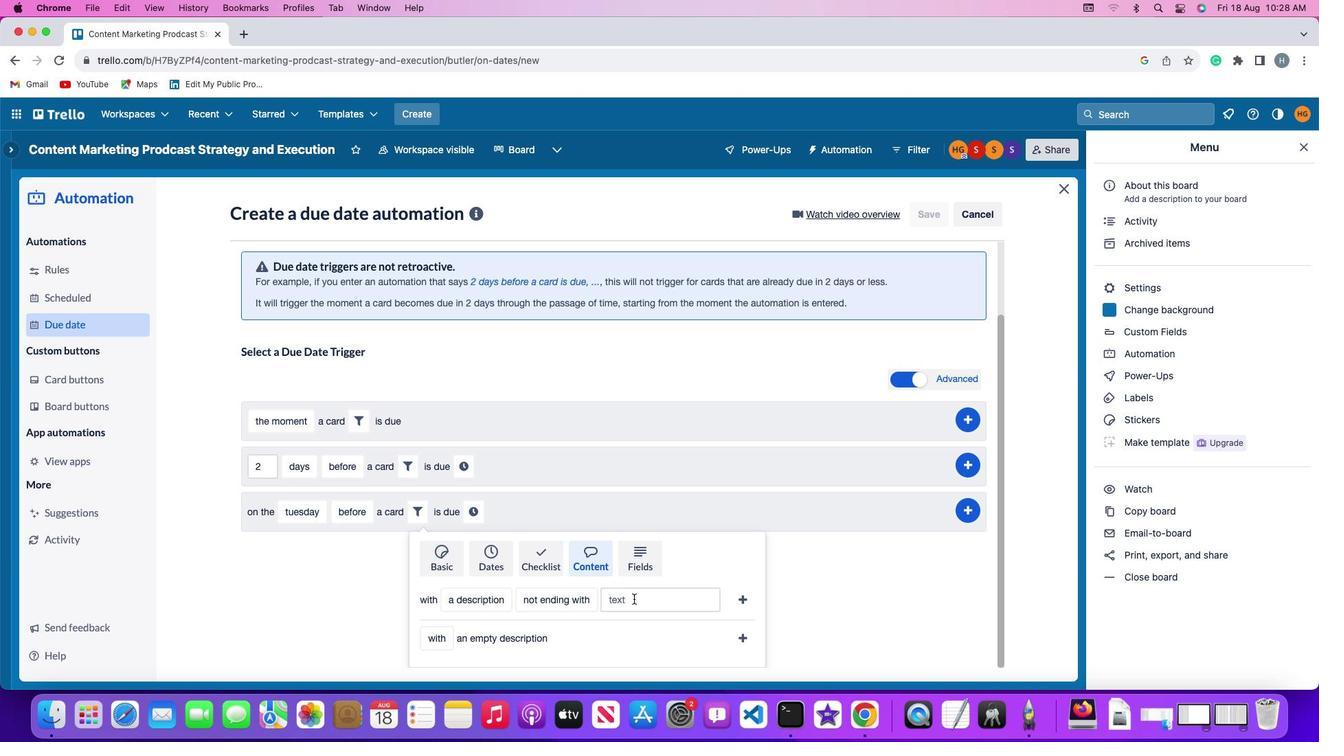 
Action: Mouse pressed left at (634, 599)
Screenshot: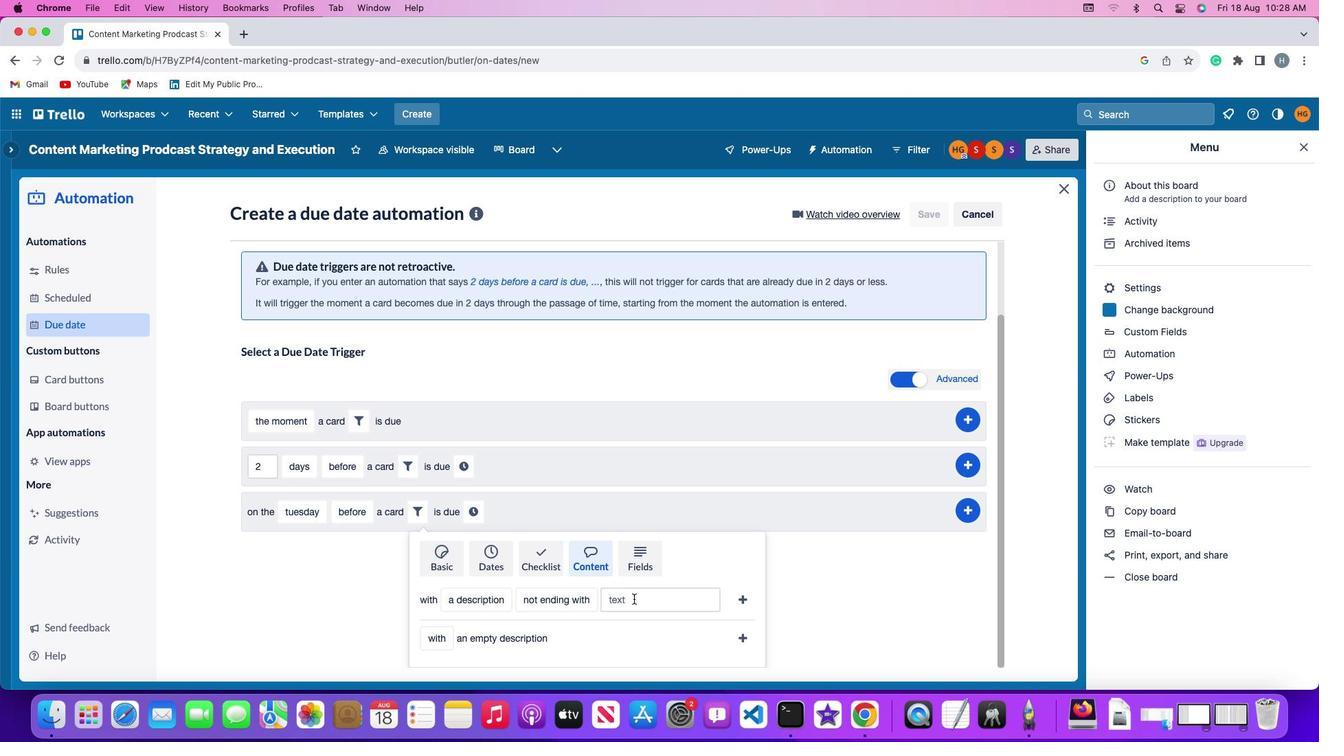 
Action: Mouse moved to (633, 599)
Screenshot: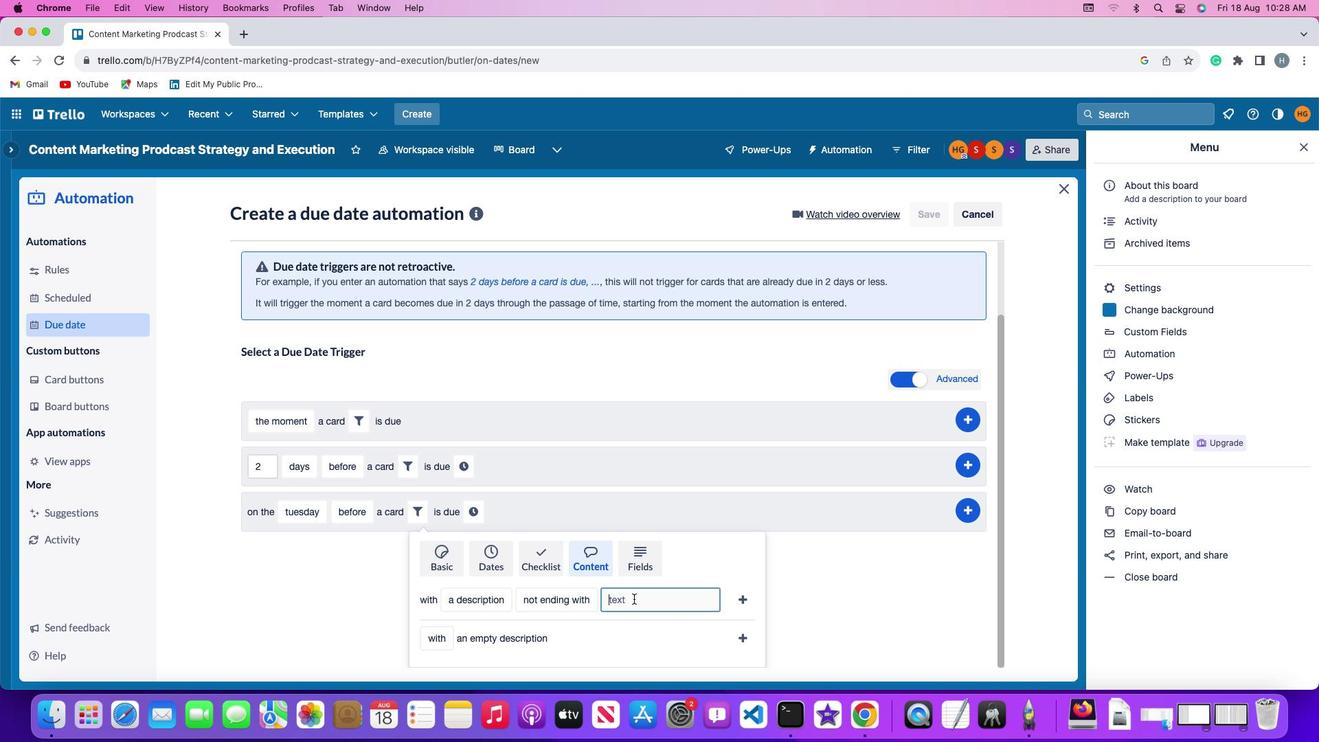 
Action: Key pressed 'r''e''s''u''m''e'
Screenshot: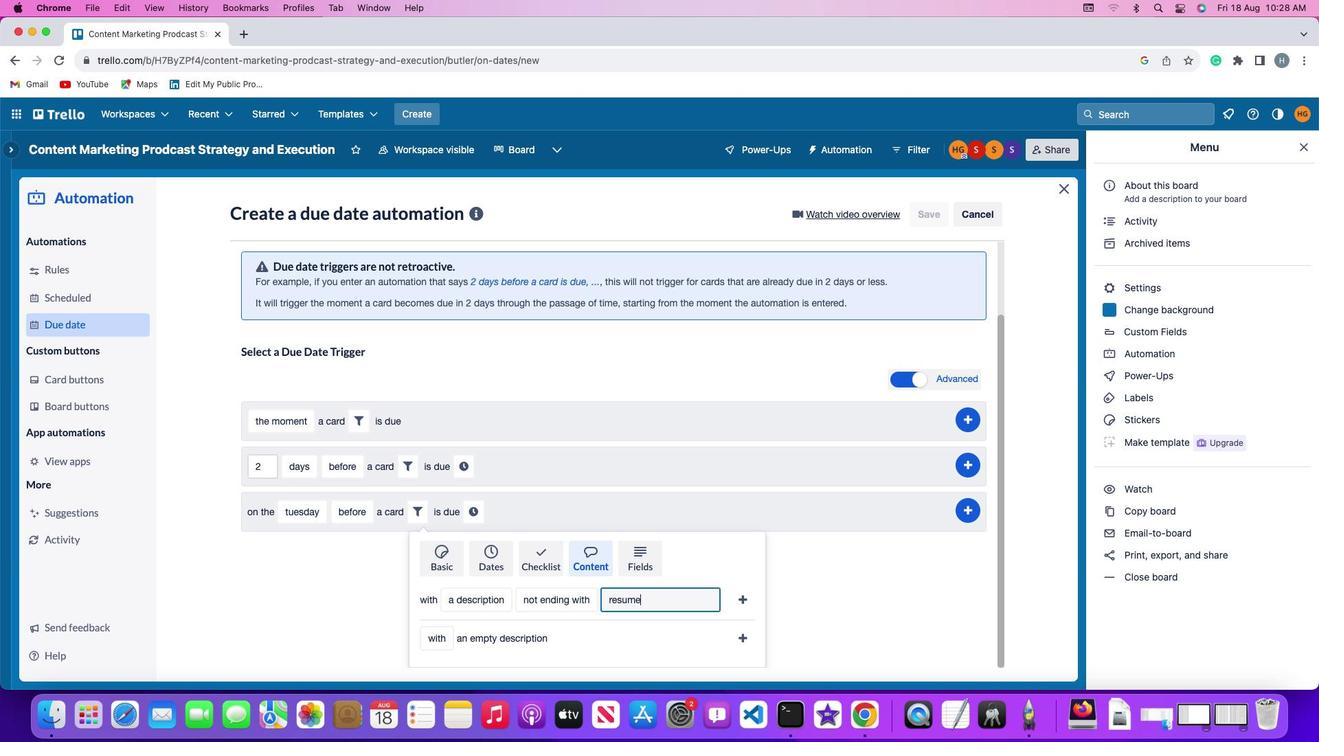 
Action: Mouse moved to (741, 595)
Screenshot: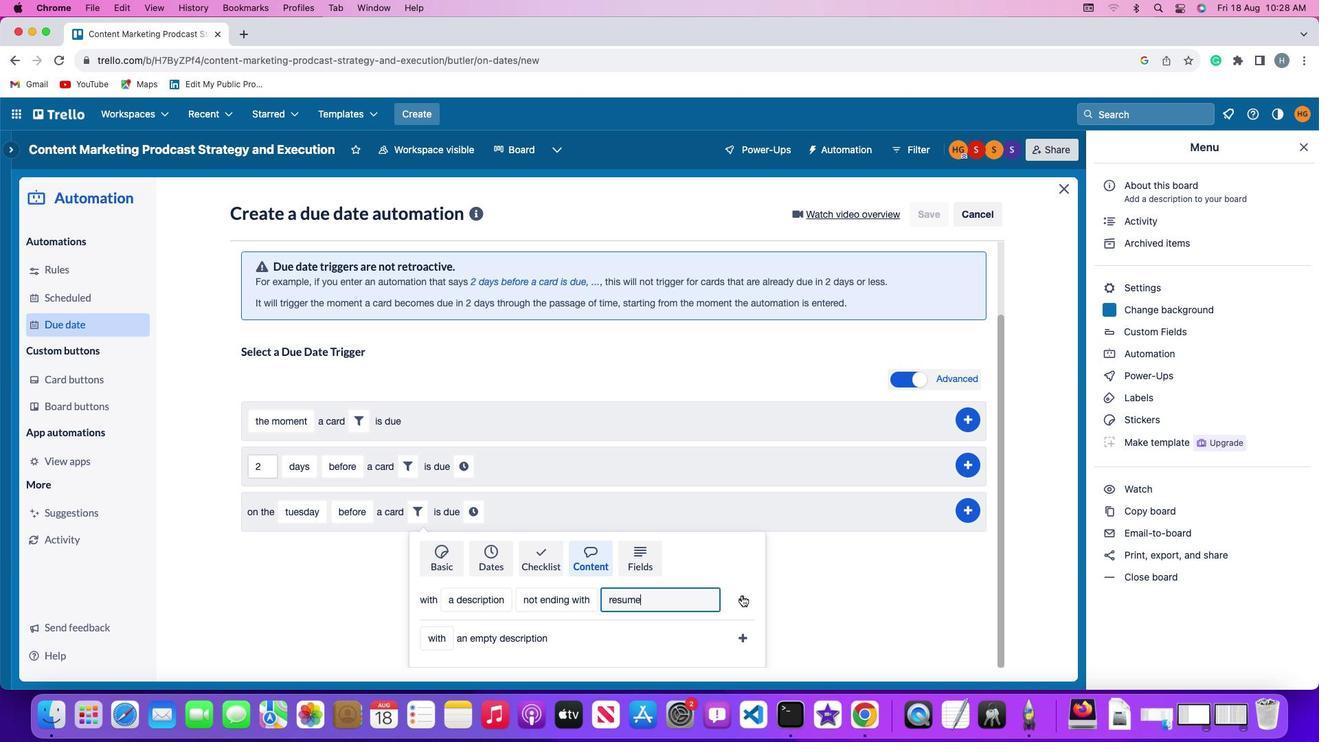 
Action: Mouse pressed left at (741, 595)
Screenshot: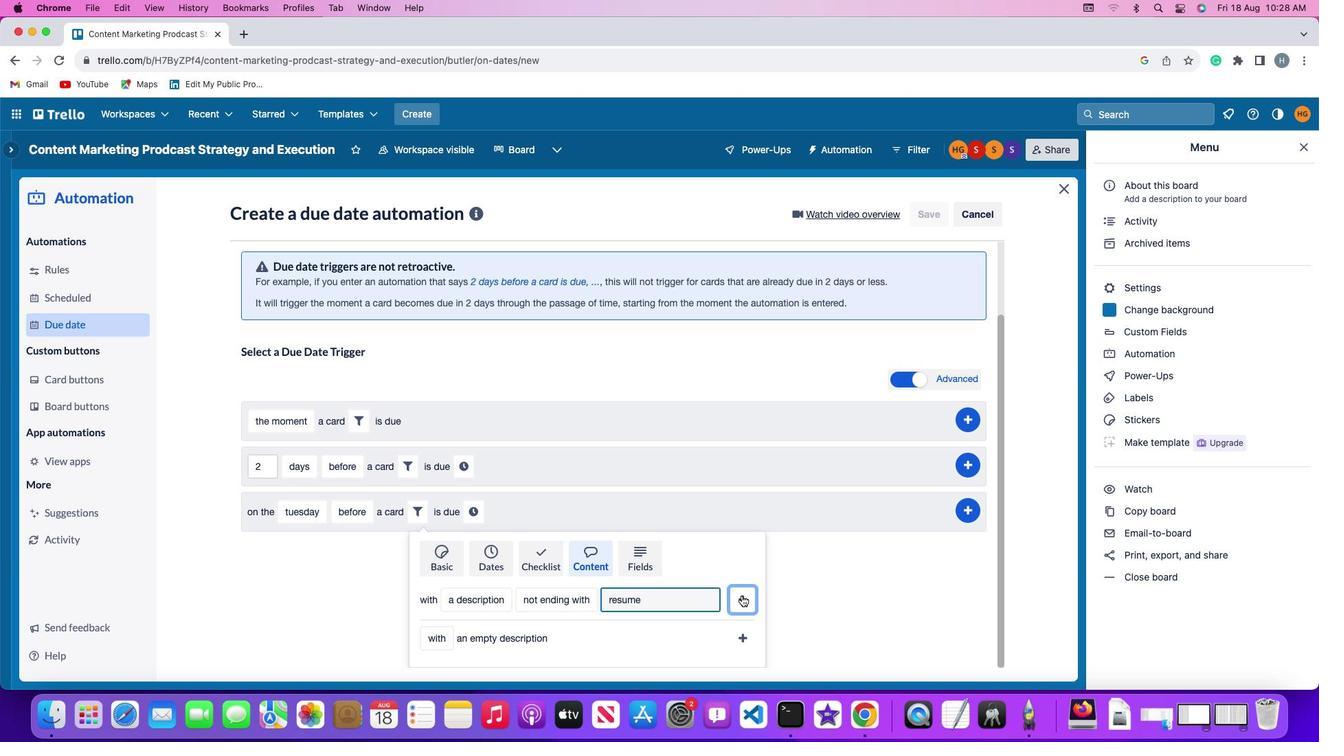 
Action: Mouse moved to (701, 603)
Screenshot: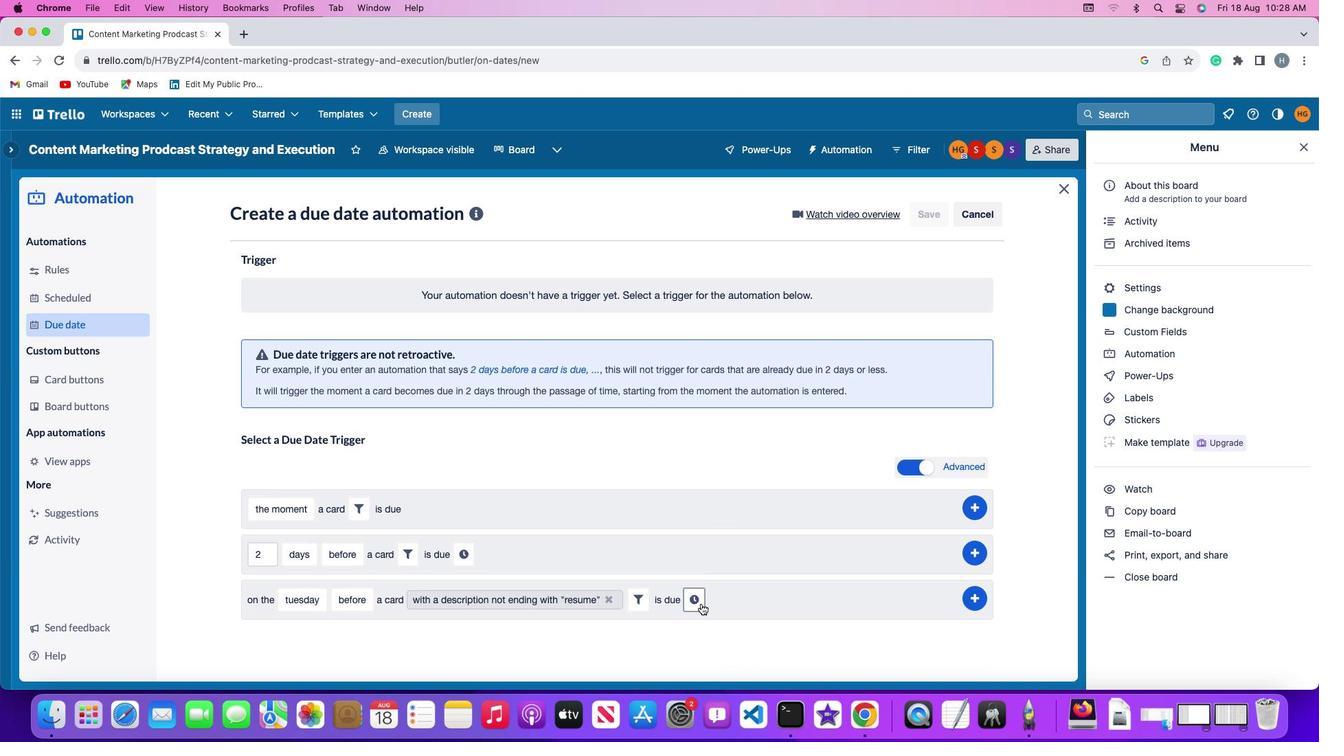 
Action: Mouse pressed left at (701, 603)
Screenshot: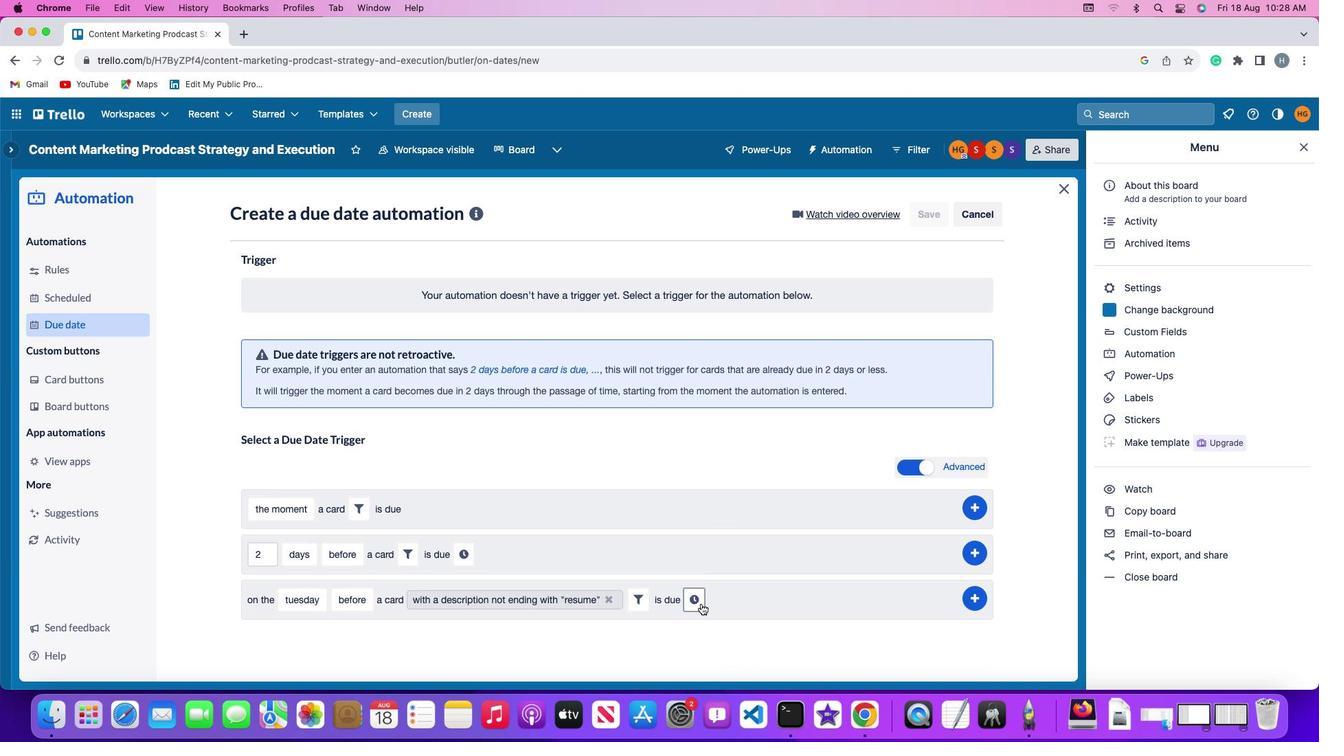 
Action: Mouse moved to (722, 603)
Screenshot: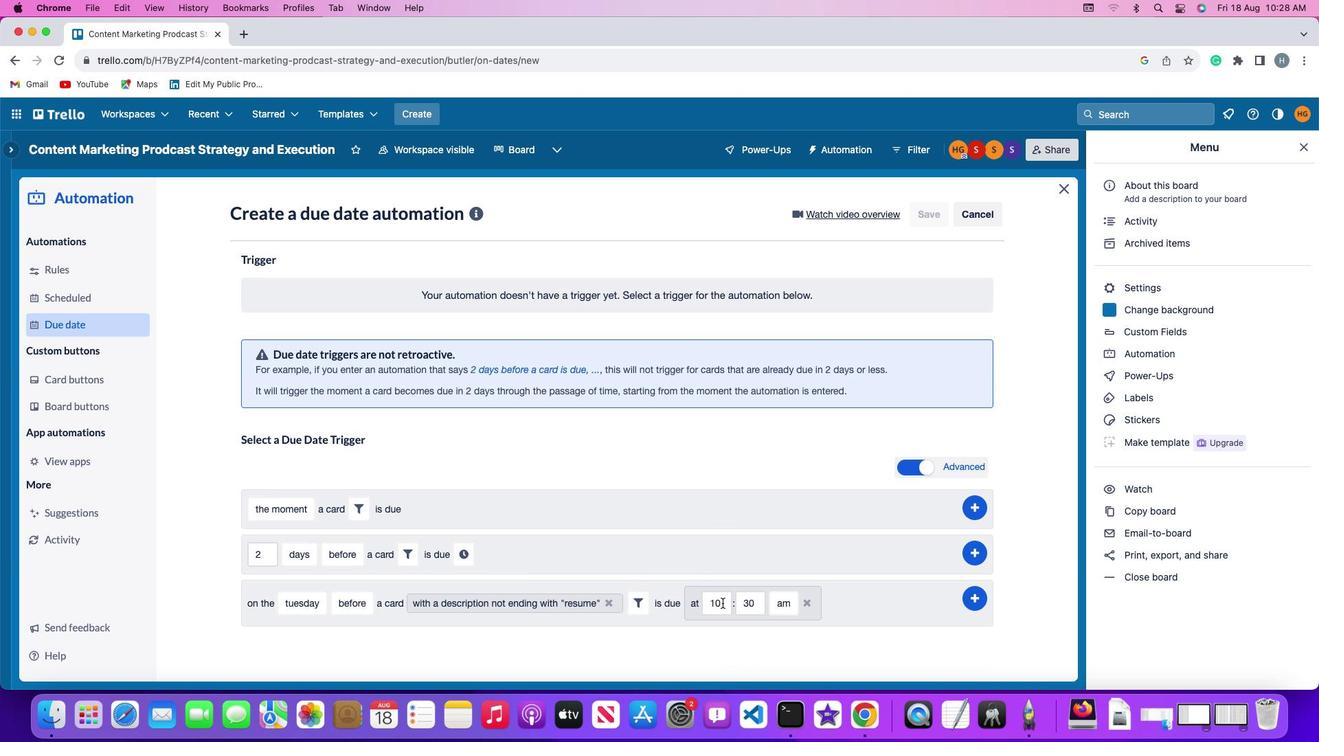 
Action: Mouse pressed left at (722, 603)
Screenshot: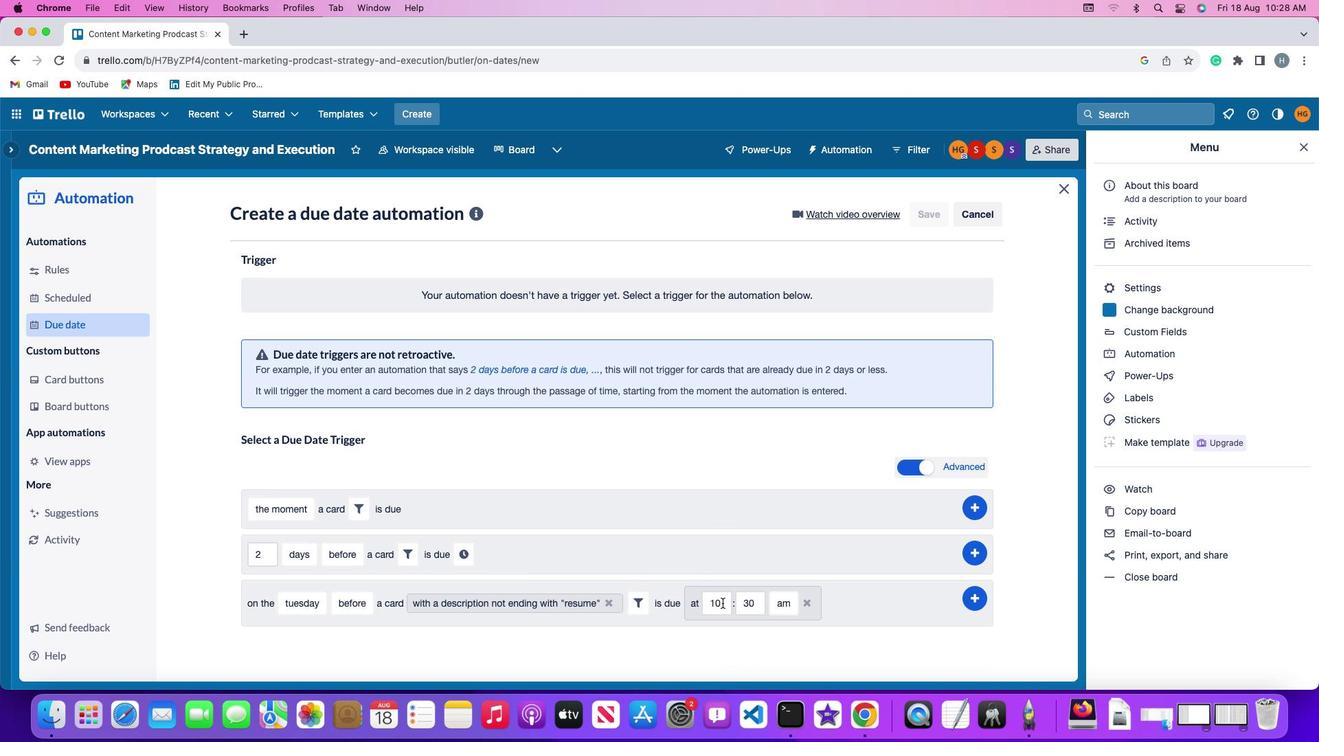 
Action: Mouse moved to (726, 603)
Screenshot: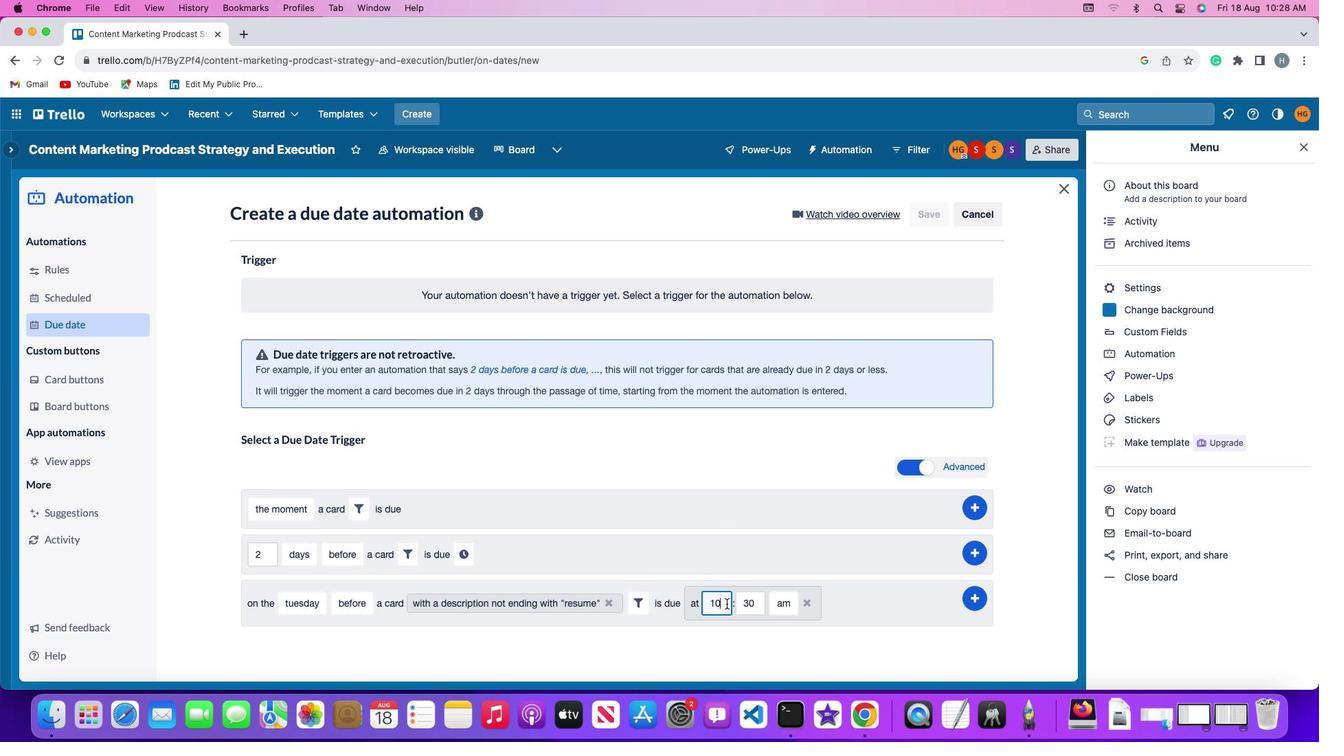 
Action: Key pressed Key.backspace
Screenshot: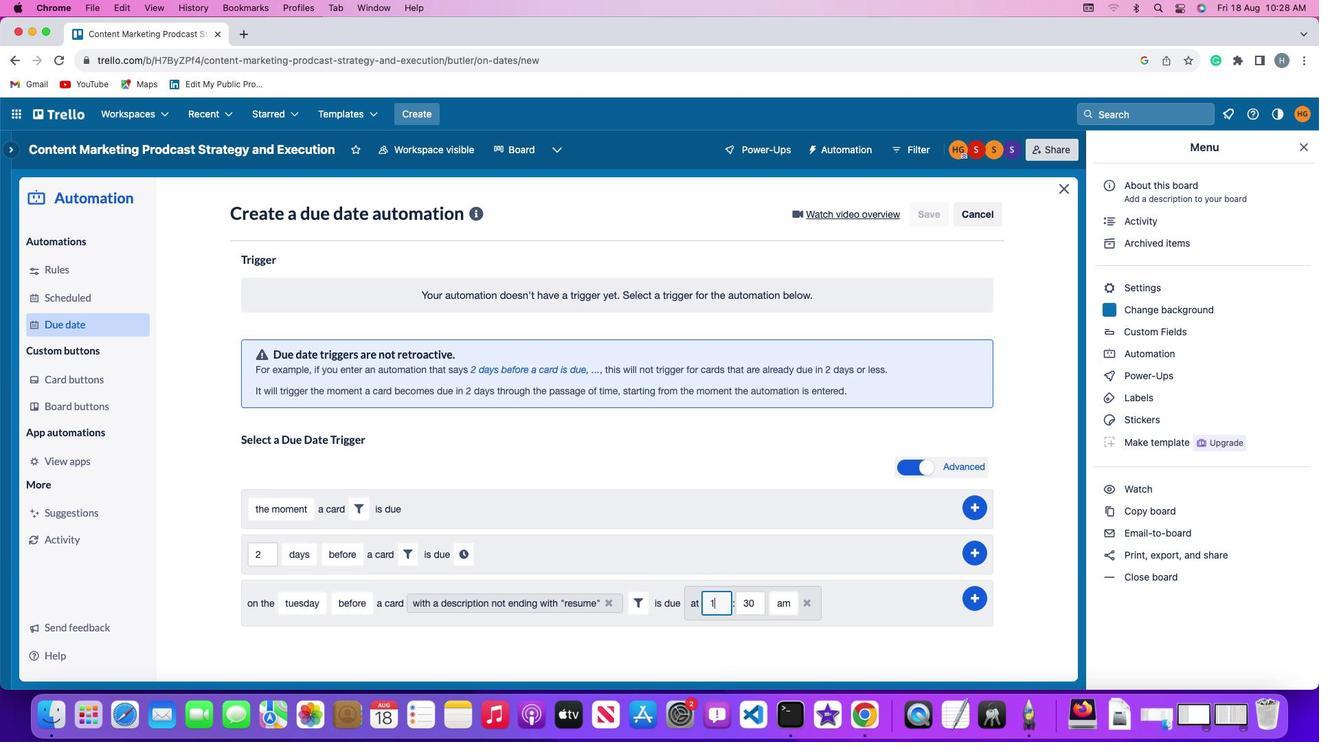 
Action: Mouse moved to (726, 603)
Screenshot: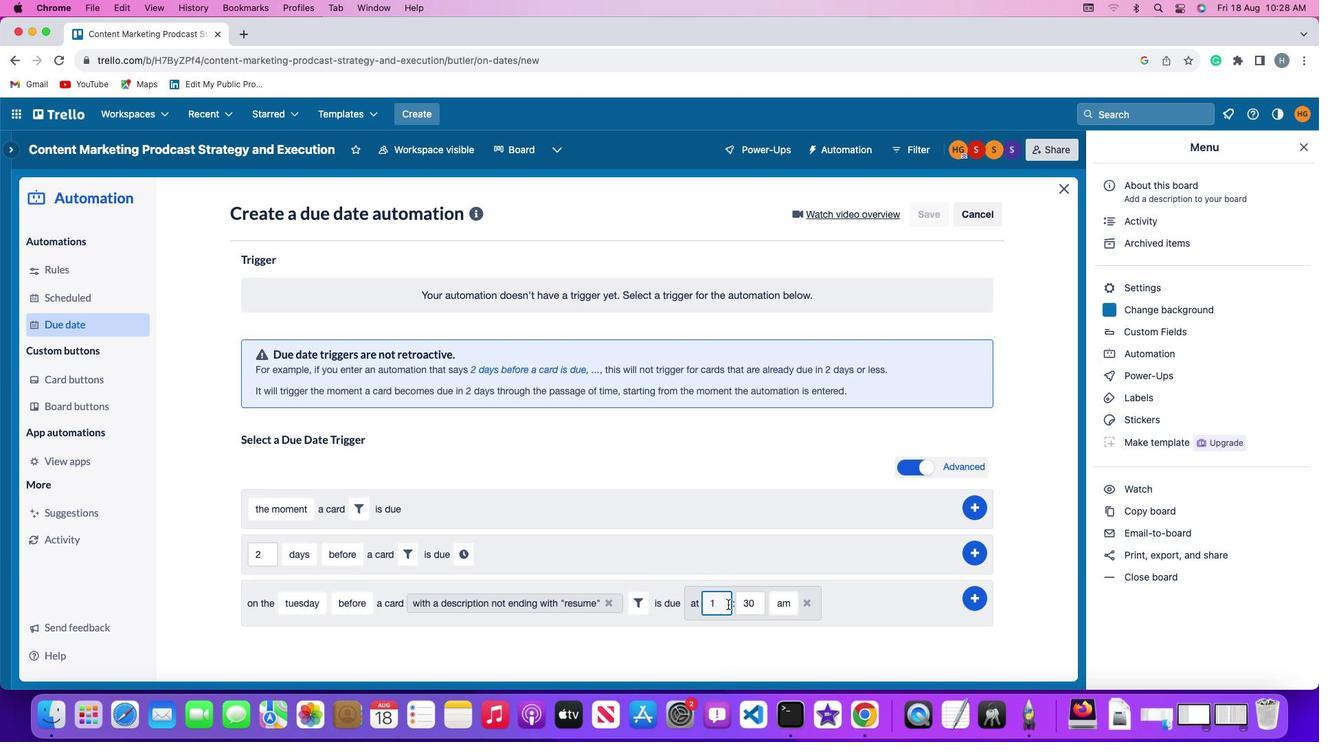 
Action: Key pressed '1'
Screenshot: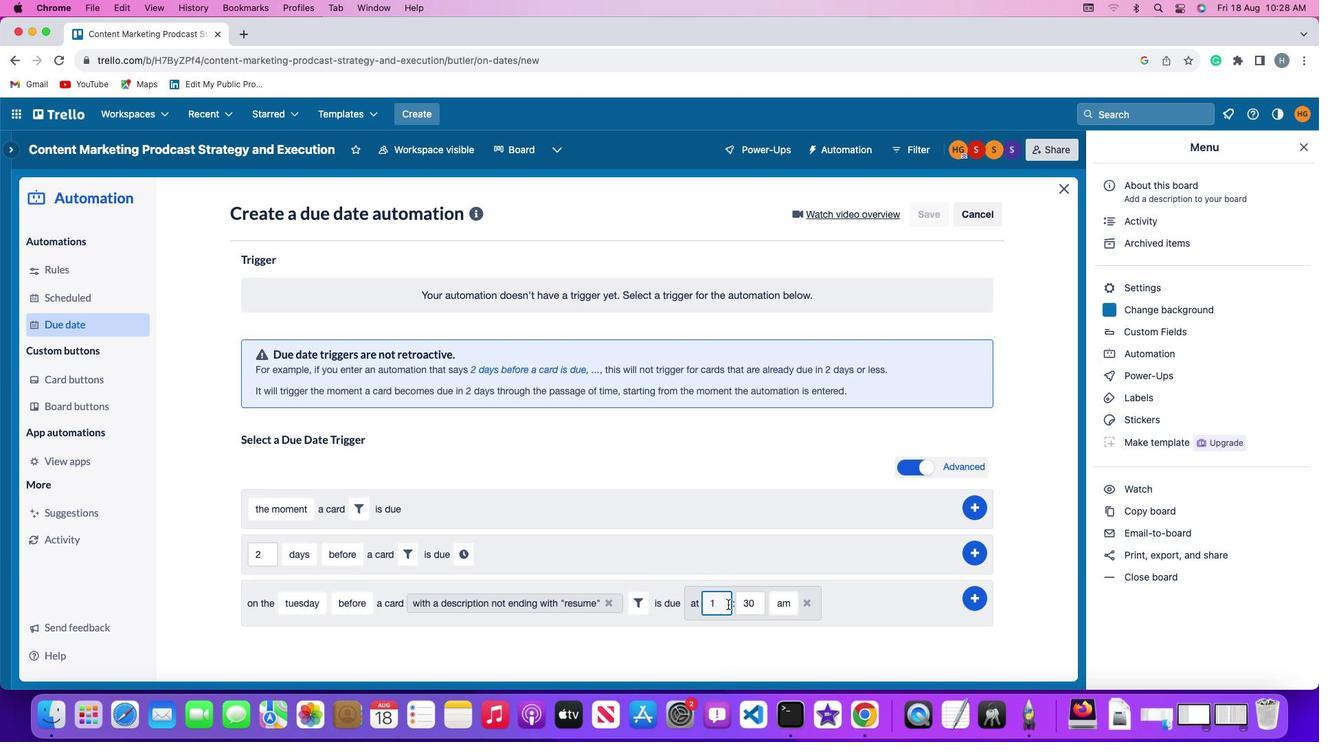 
Action: Mouse moved to (754, 603)
Screenshot: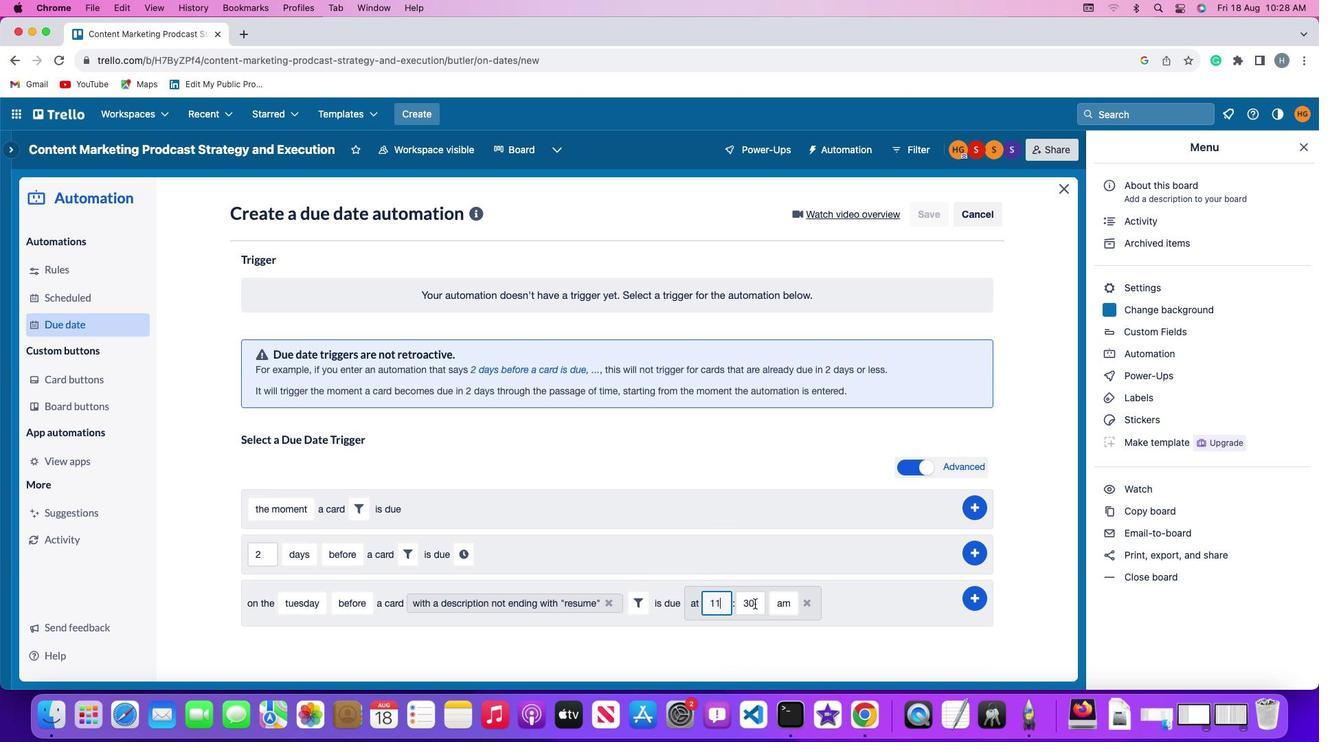 
Action: Mouse pressed left at (754, 603)
Screenshot: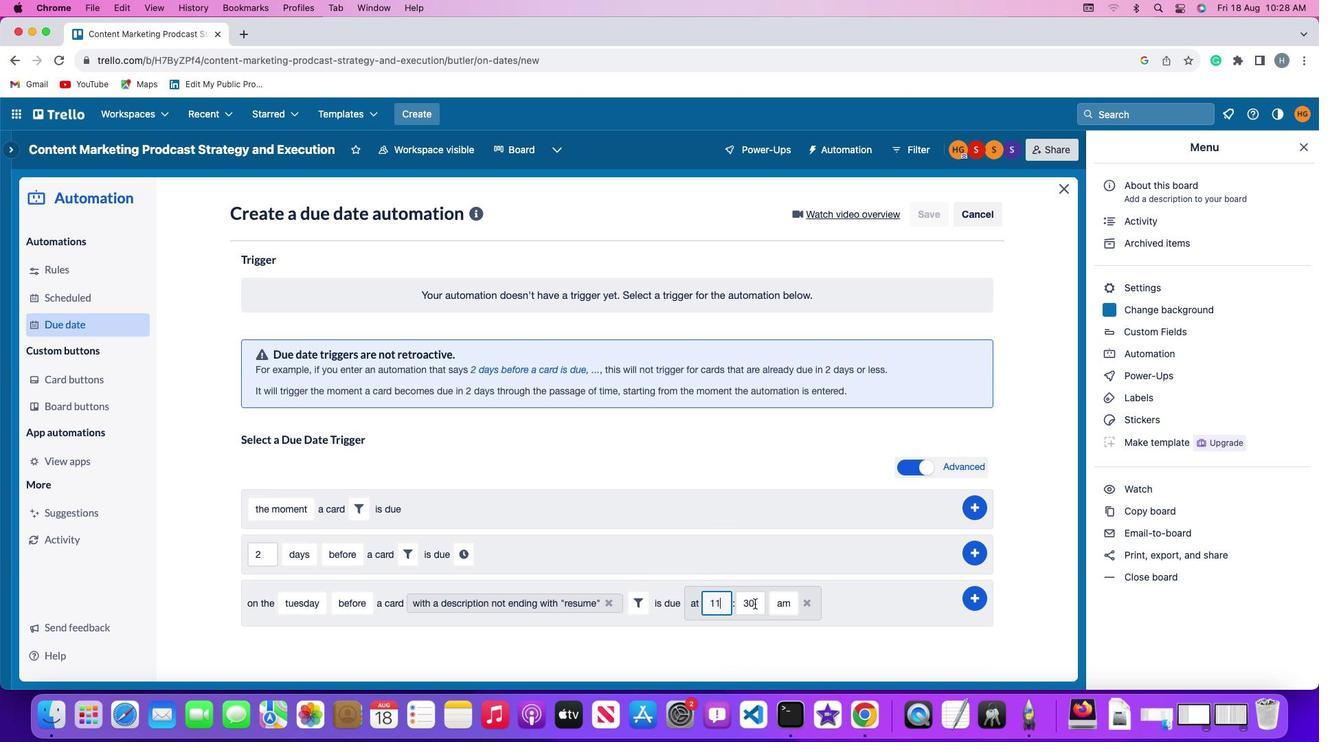 
Action: Key pressed Key.backspaceKey.backspace
Screenshot: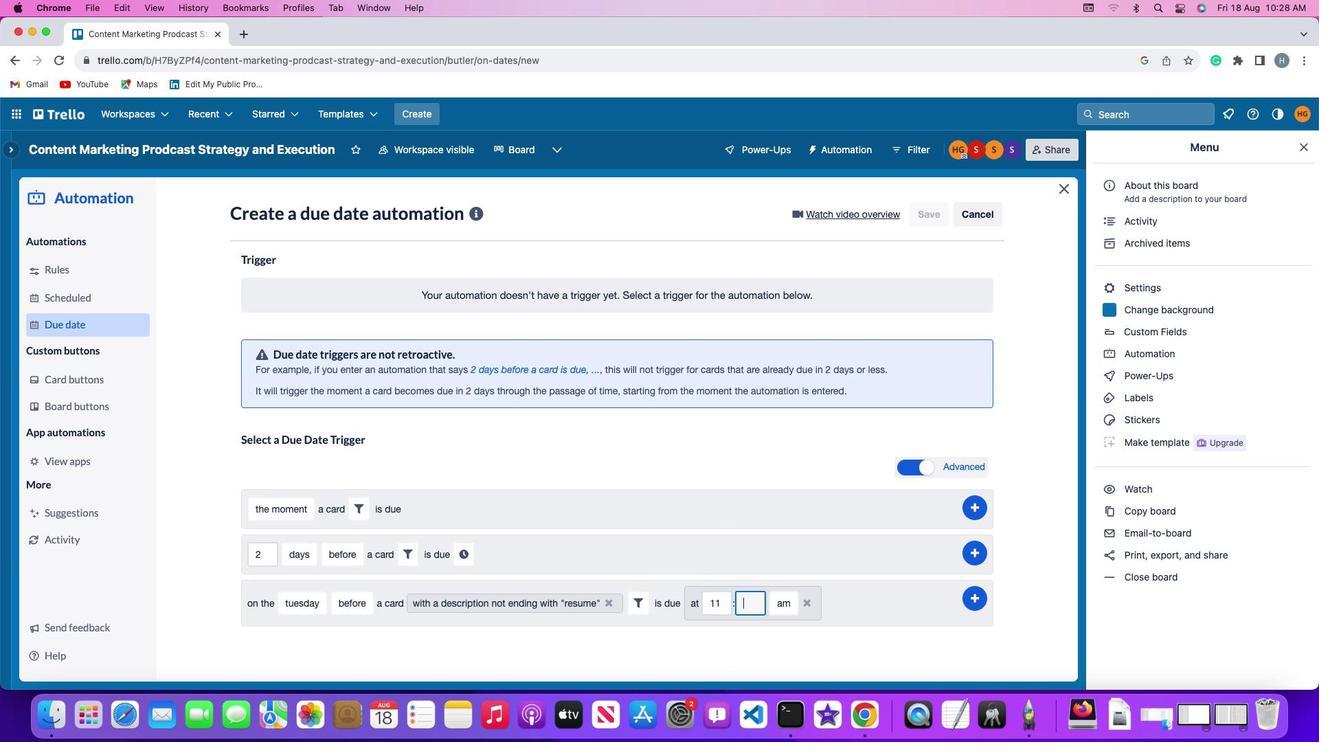 
Action: Mouse moved to (754, 603)
Screenshot: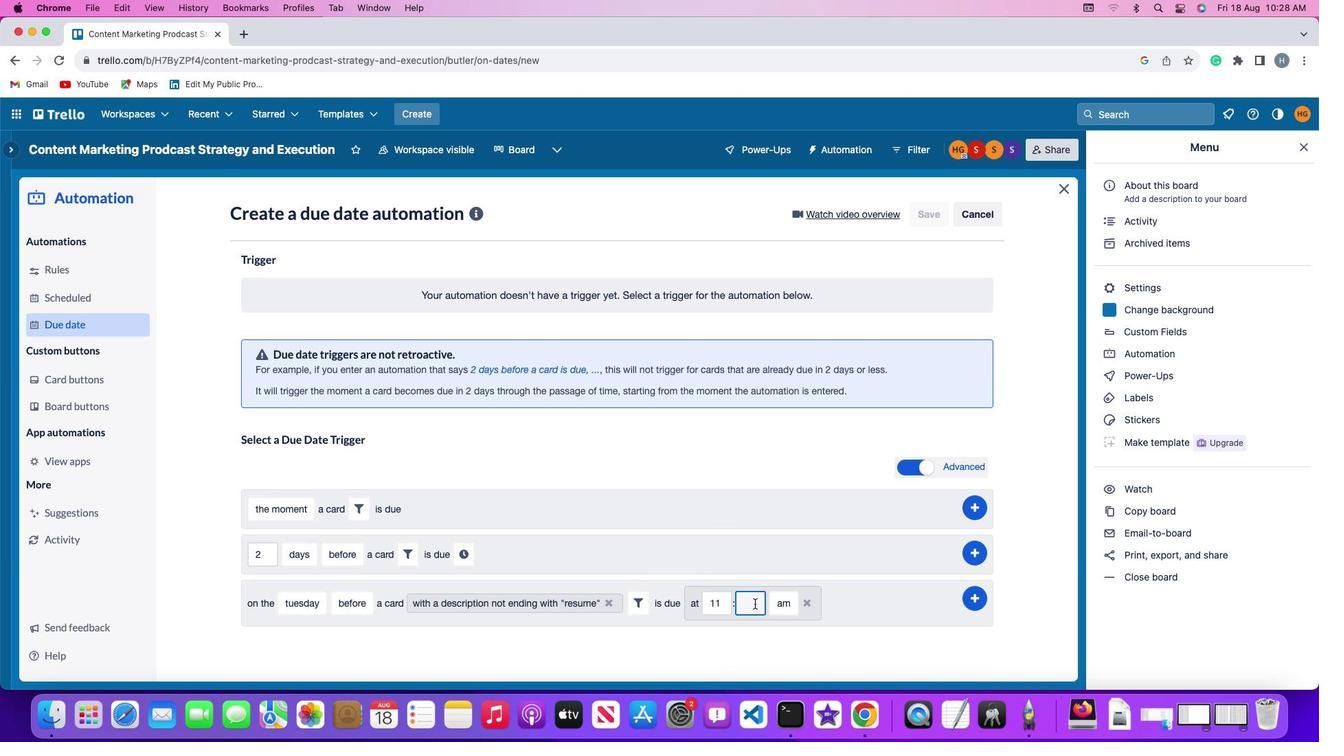 
Action: Key pressed '0''0'
Screenshot: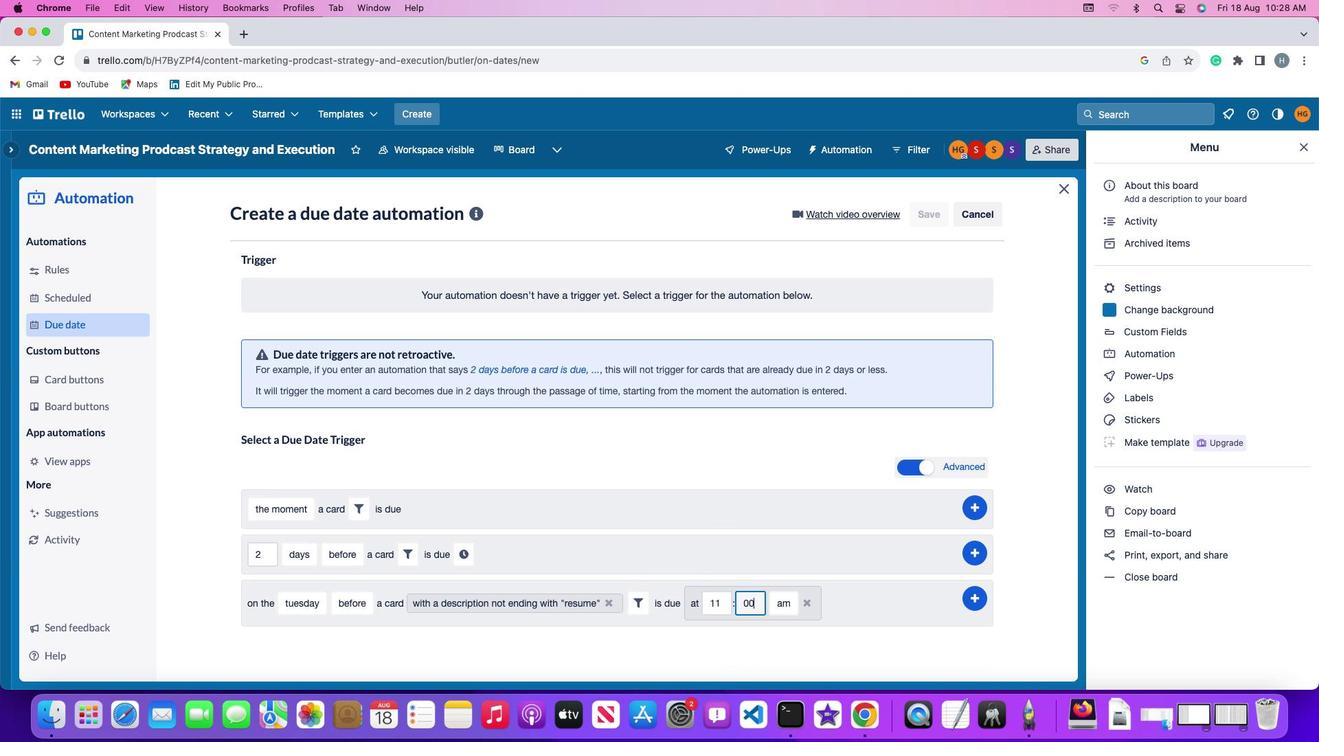 
Action: Mouse moved to (781, 606)
Screenshot: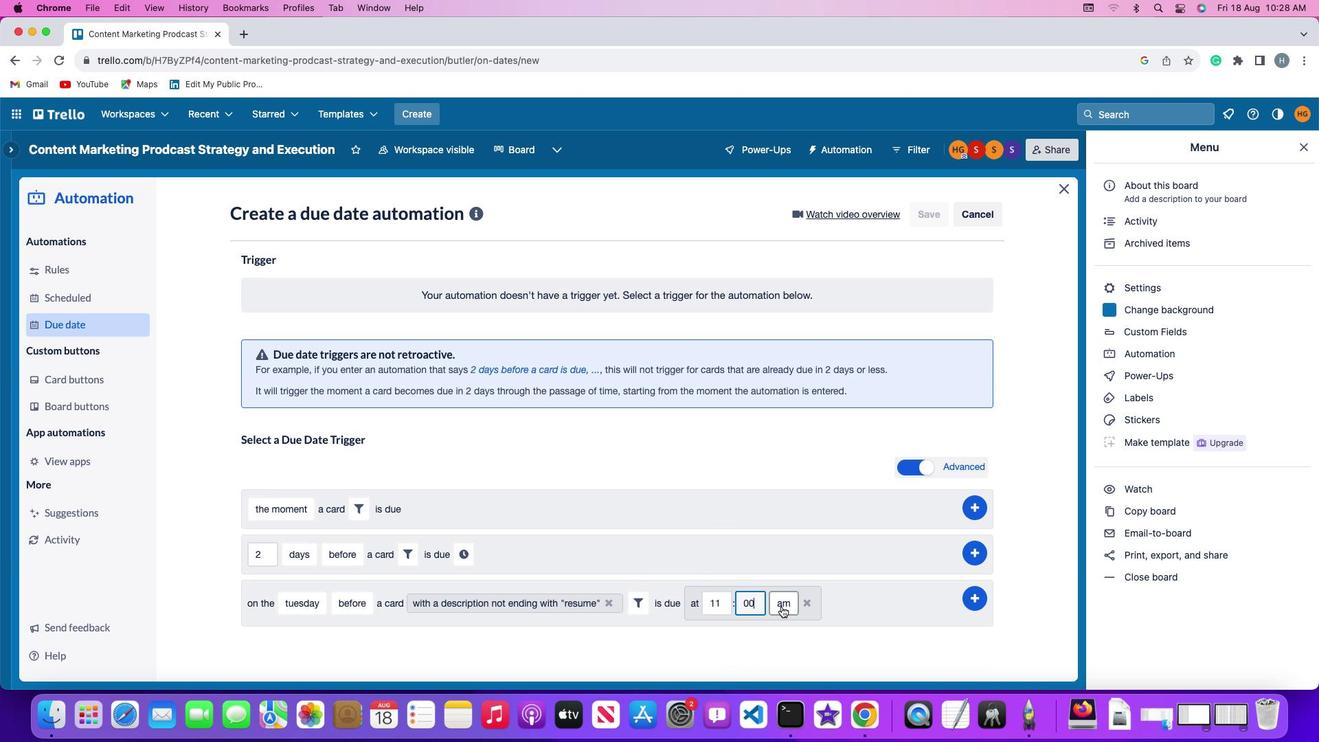 
Action: Mouse pressed left at (781, 606)
Screenshot: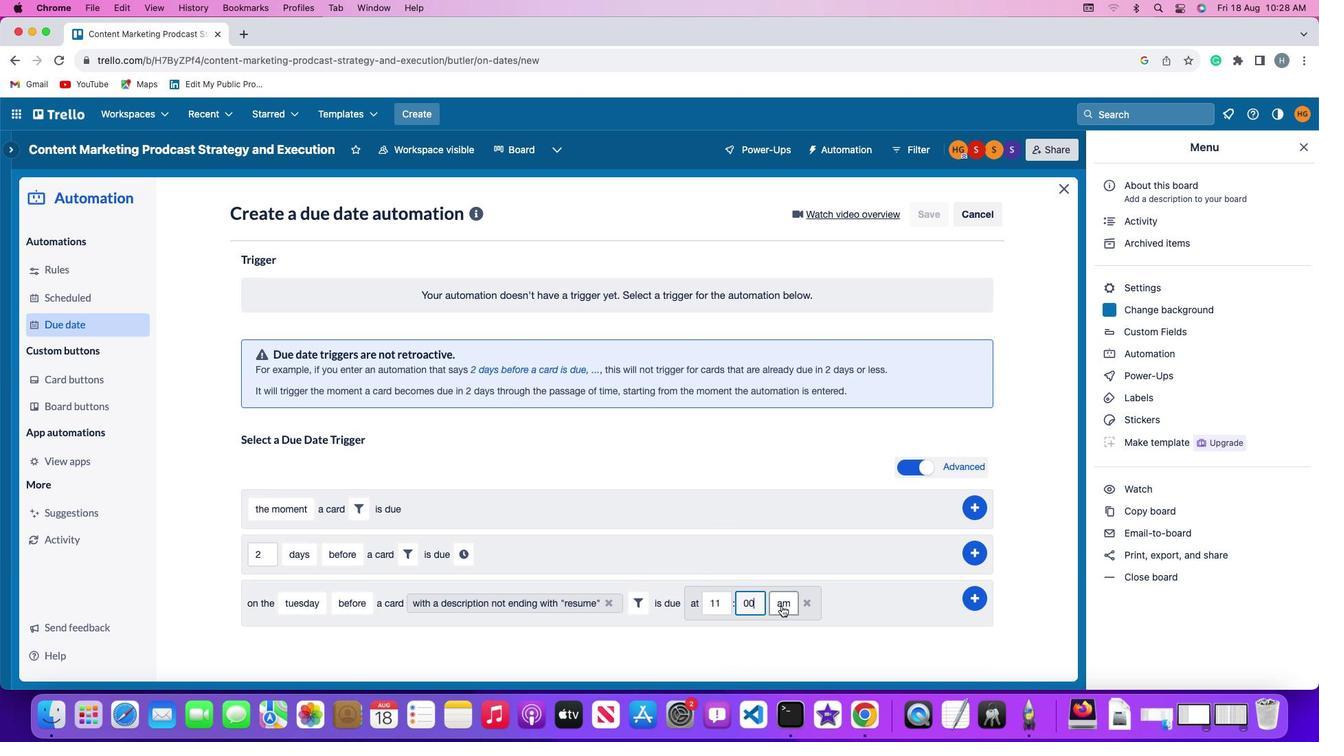 
Action: Mouse moved to (784, 629)
Screenshot: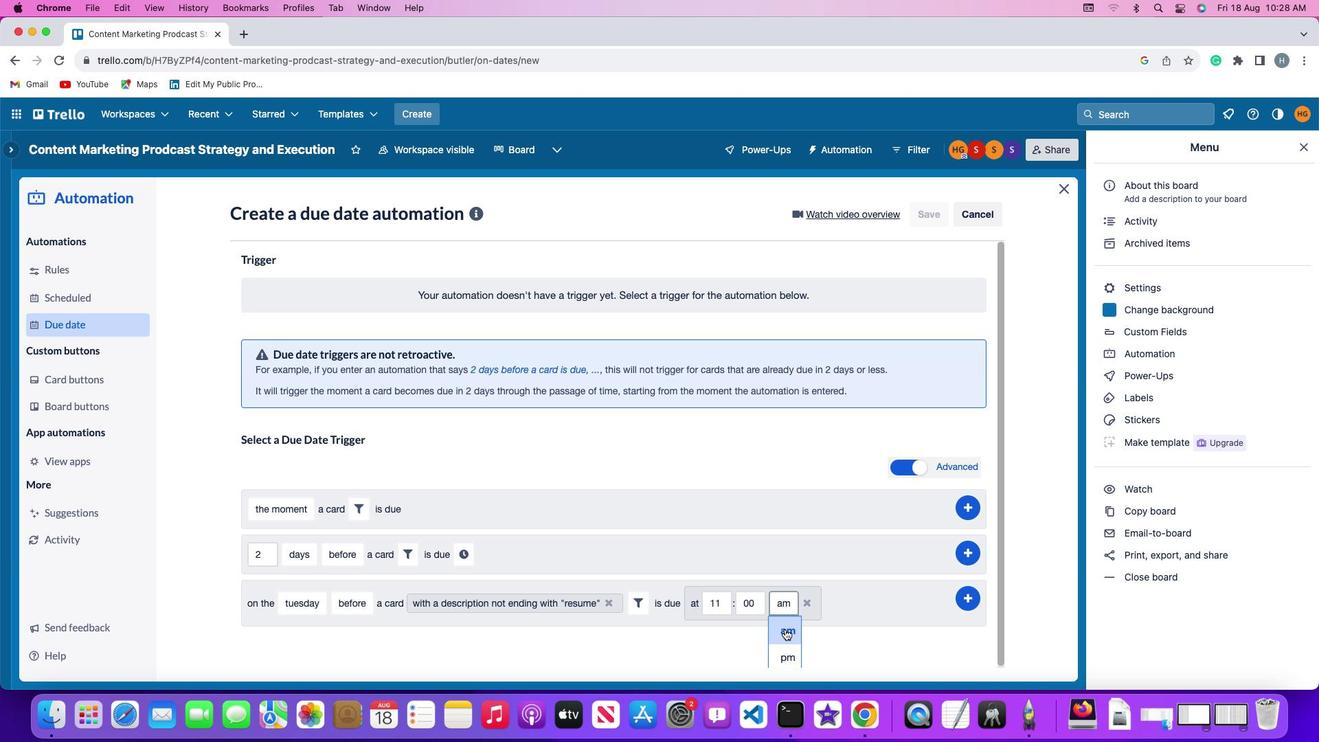 
Action: Mouse pressed left at (784, 629)
Screenshot: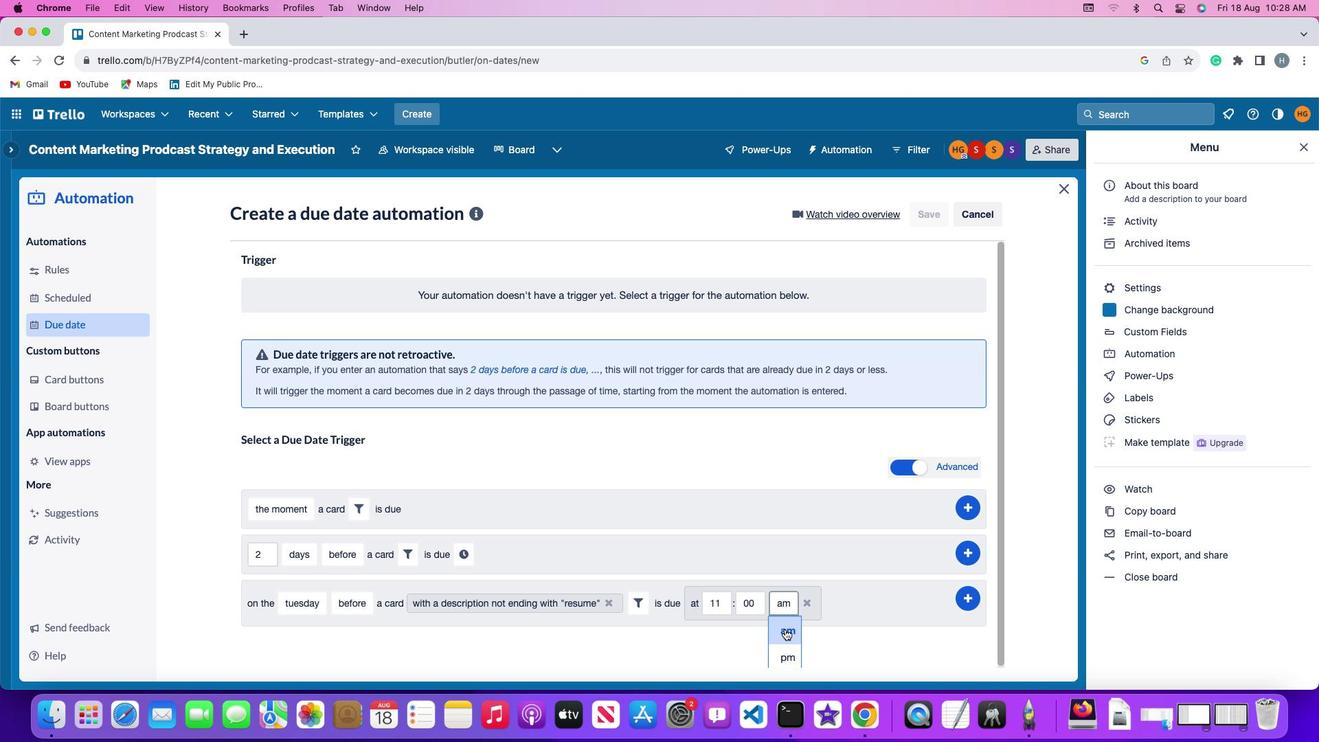 
Action: Mouse moved to (972, 599)
Screenshot: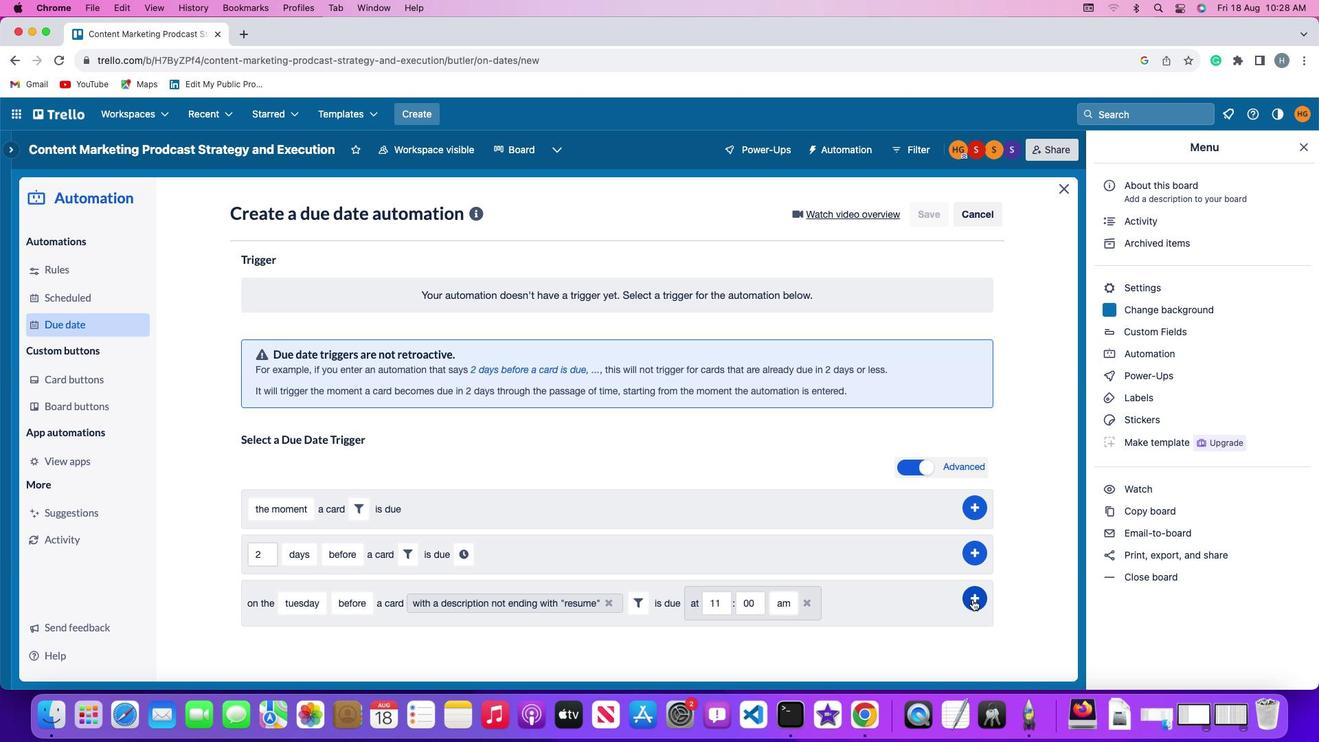 
Action: Mouse pressed left at (972, 599)
Screenshot: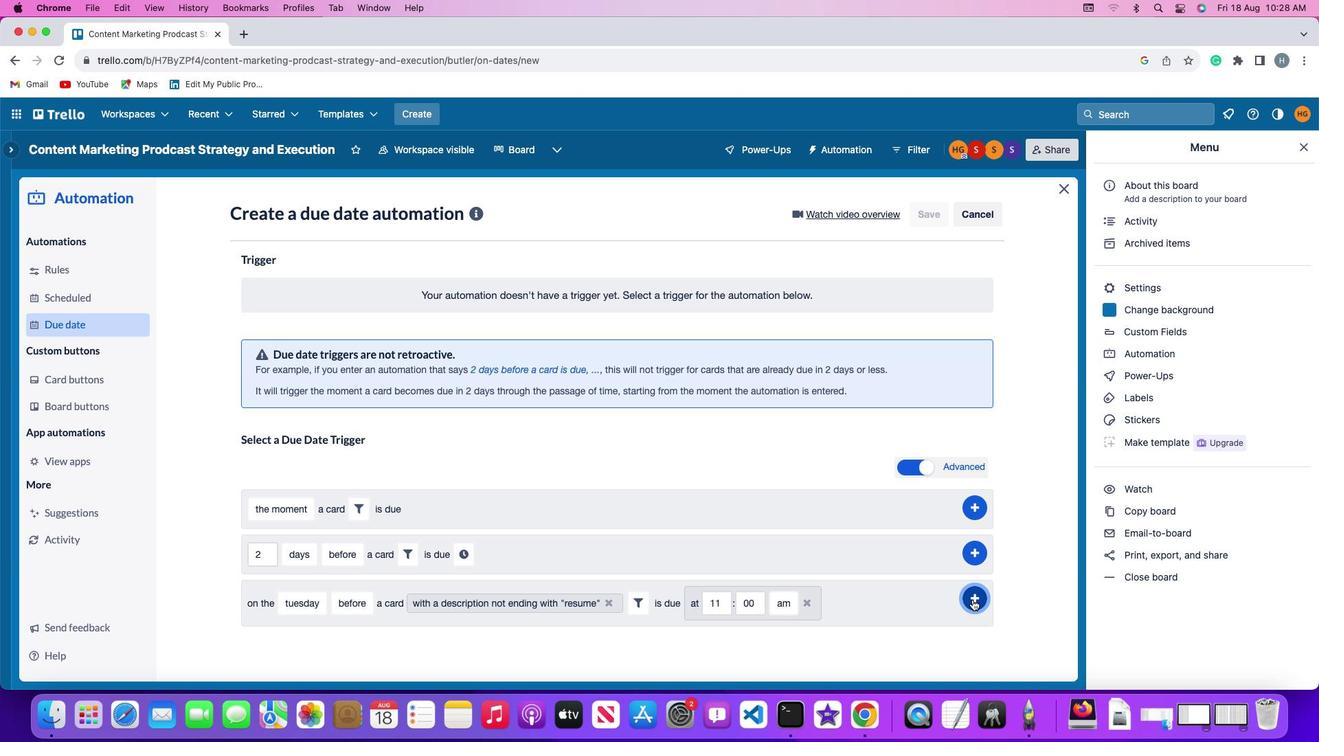 
Action: Mouse moved to (1050, 526)
Screenshot: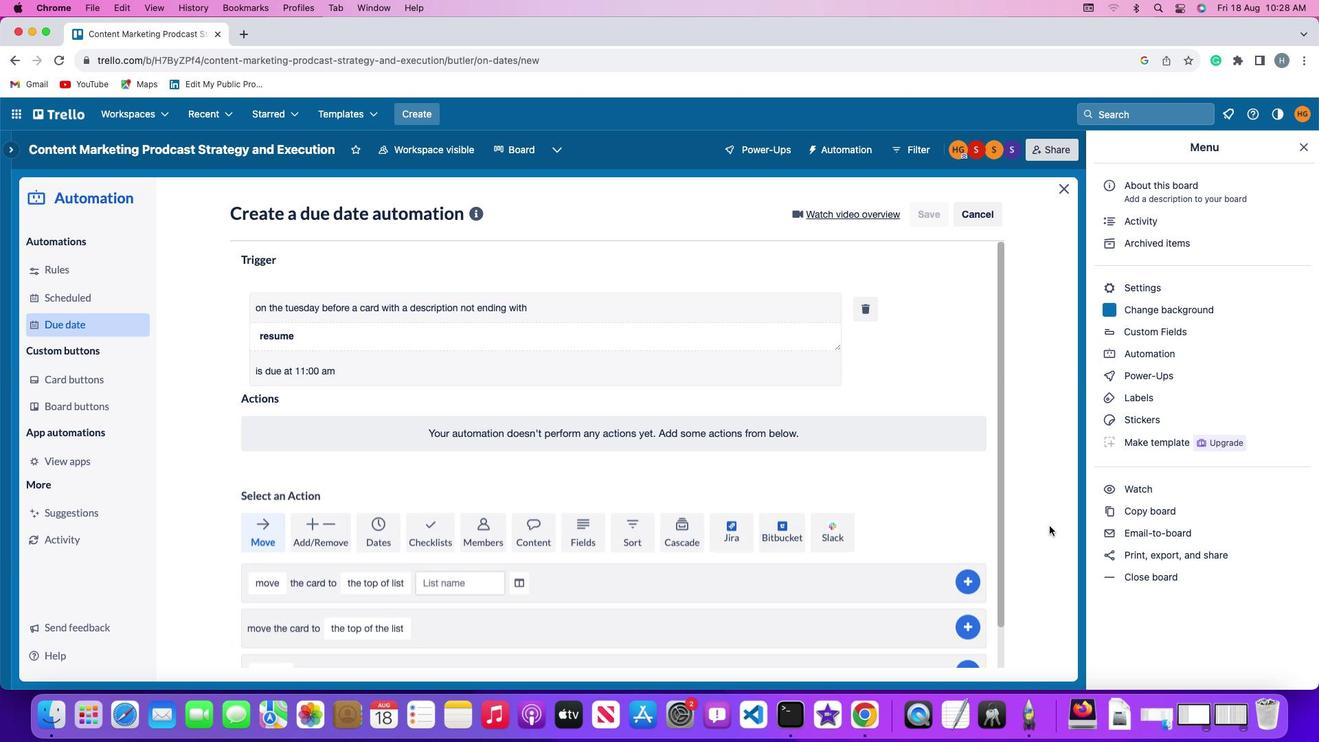 
